Task: Look for space in San Salvador El Seco, Mexico from 7th July, 2023 to 15th July, 2023 for 6 adults in price range Rs.15000 to Rs.20000. Place can be entire place with 3 bedrooms having 3 beds and 3 bathrooms. Property type can be house, flat, guest house. Booking option can be shelf check-in. Required host language is English.
Action: Mouse moved to (443, 98)
Screenshot: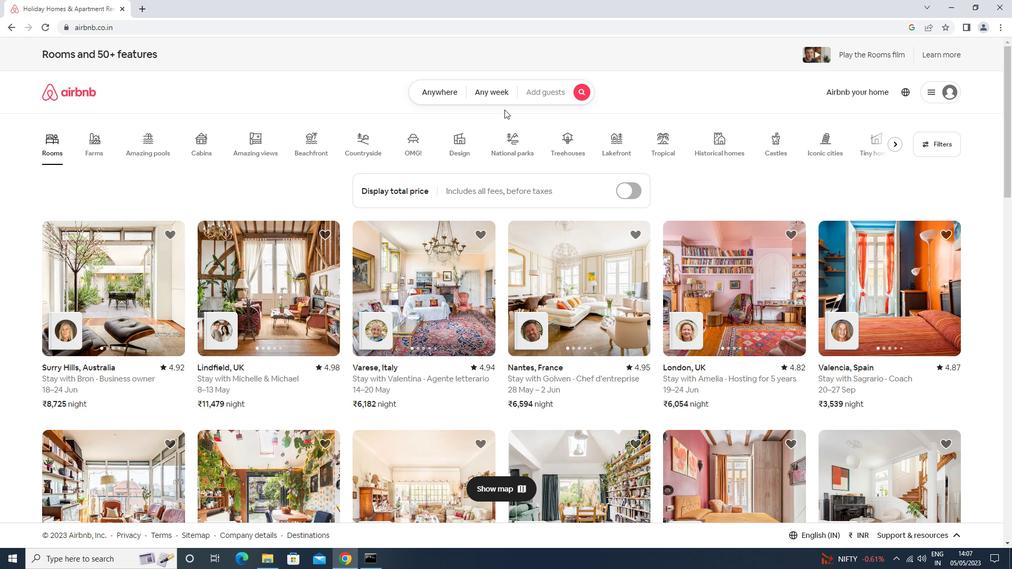 
Action: Mouse pressed left at (443, 98)
Screenshot: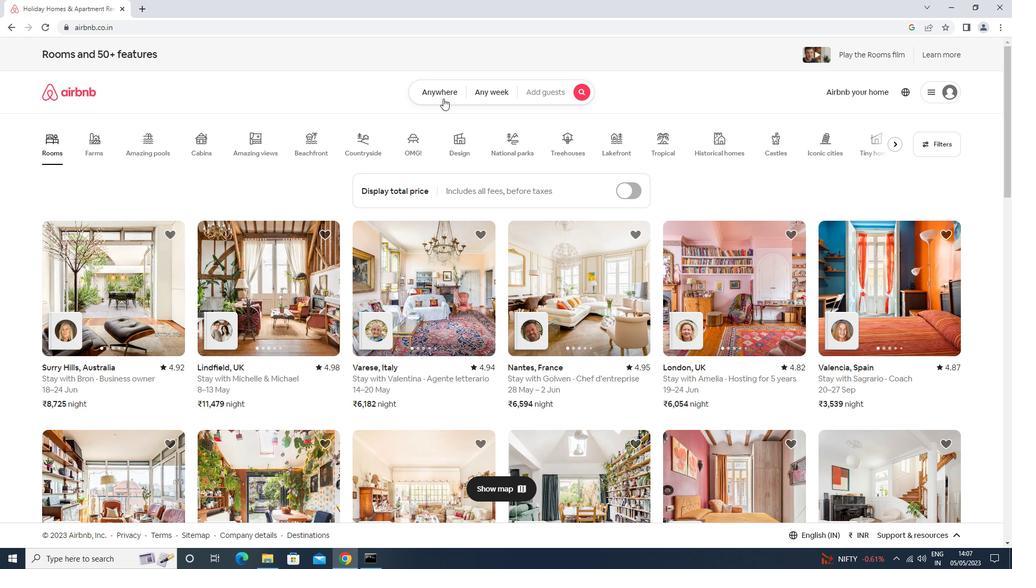 
Action: Mouse moved to (381, 127)
Screenshot: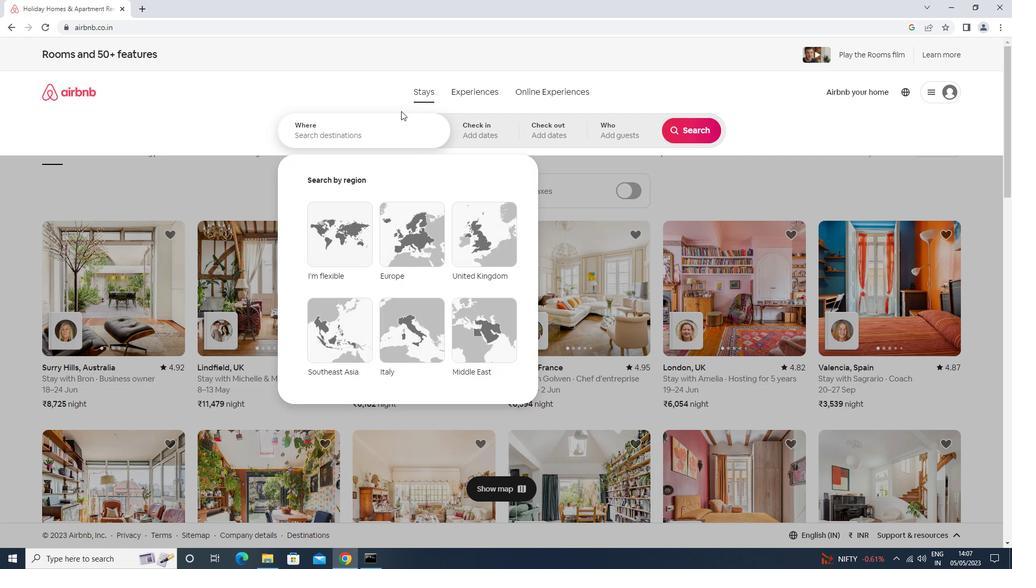 
Action: Mouse pressed left at (381, 127)
Screenshot: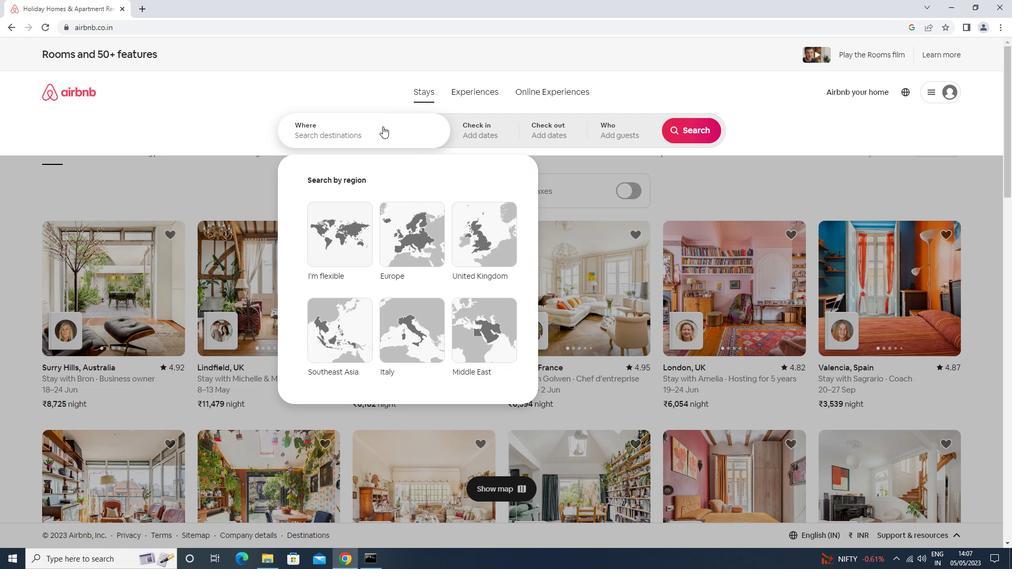 
Action: Key pressed <Key.shift>SAN<Key.space><Key.shift>SALVADOR<Key.space><Key.shift><Key.shift><Key.shift><Key.shift>EL<Key.space>SECO<Key.enter>
Screenshot: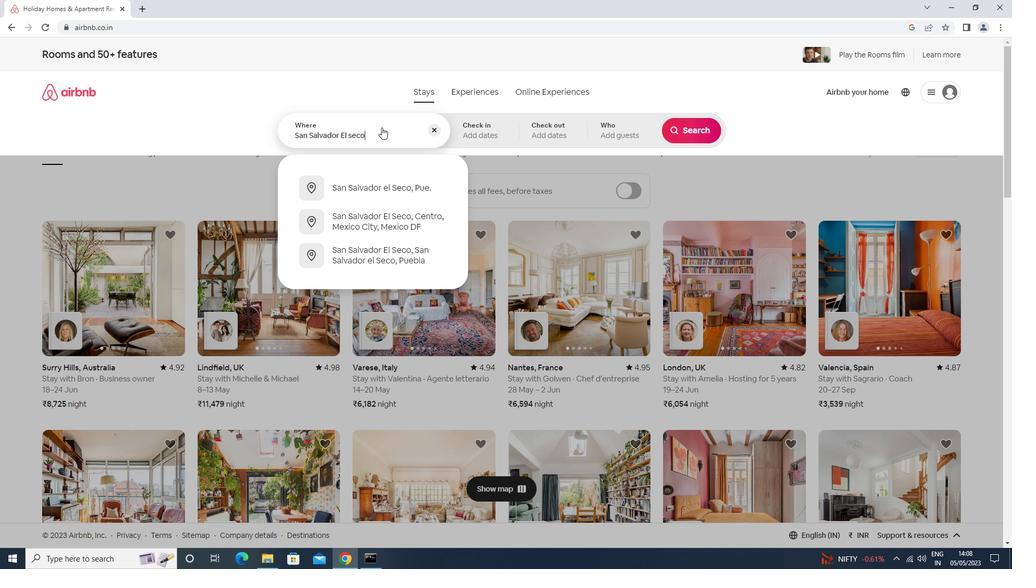 
Action: Mouse moved to (691, 213)
Screenshot: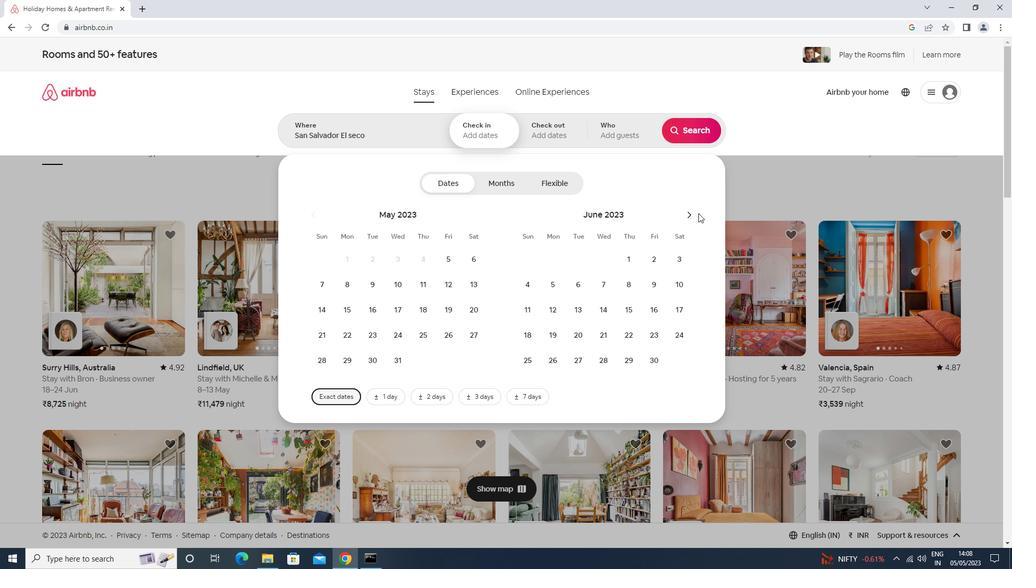 
Action: Mouse pressed left at (691, 213)
Screenshot: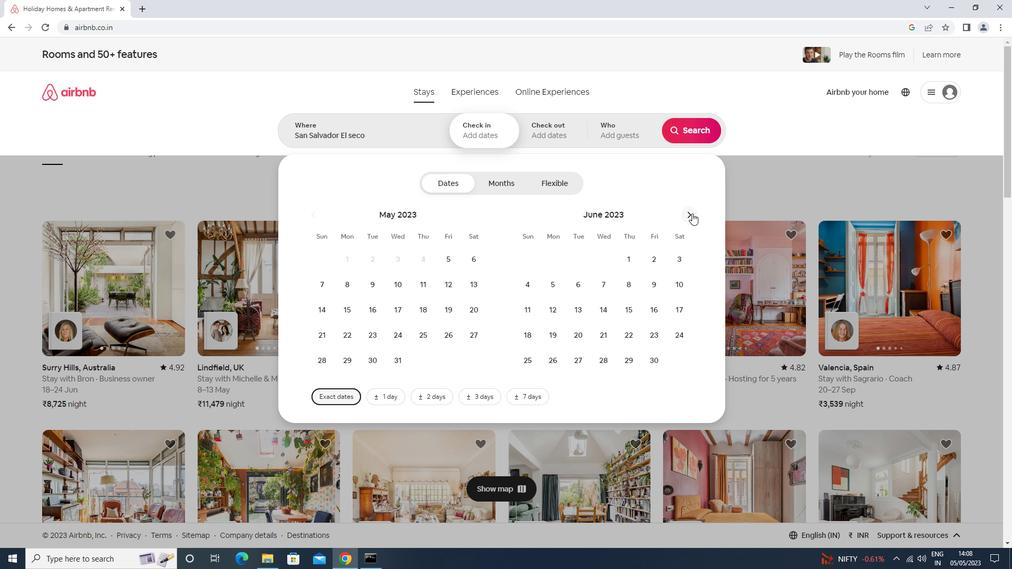 
Action: Mouse moved to (658, 283)
Screenshot: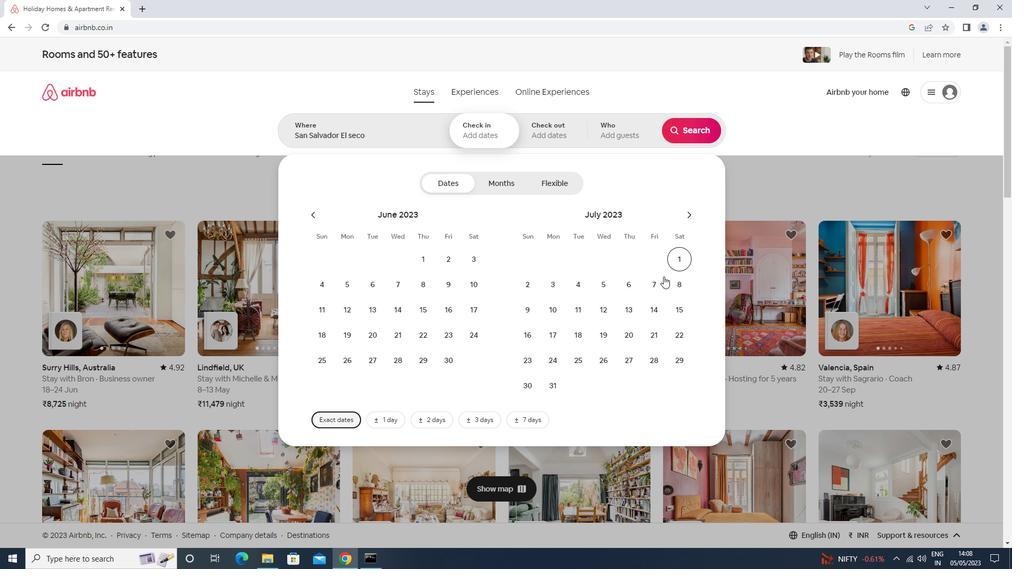 
Action: Mouse pressed left at (658, 283)
Screenshot: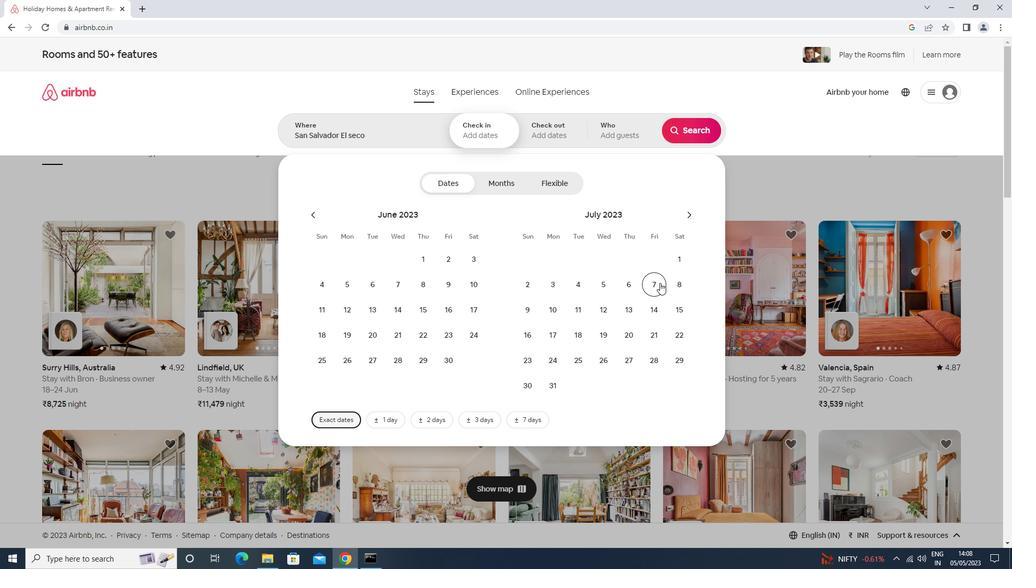 
Action: Mouse moved to (681, 311)
Screenshot: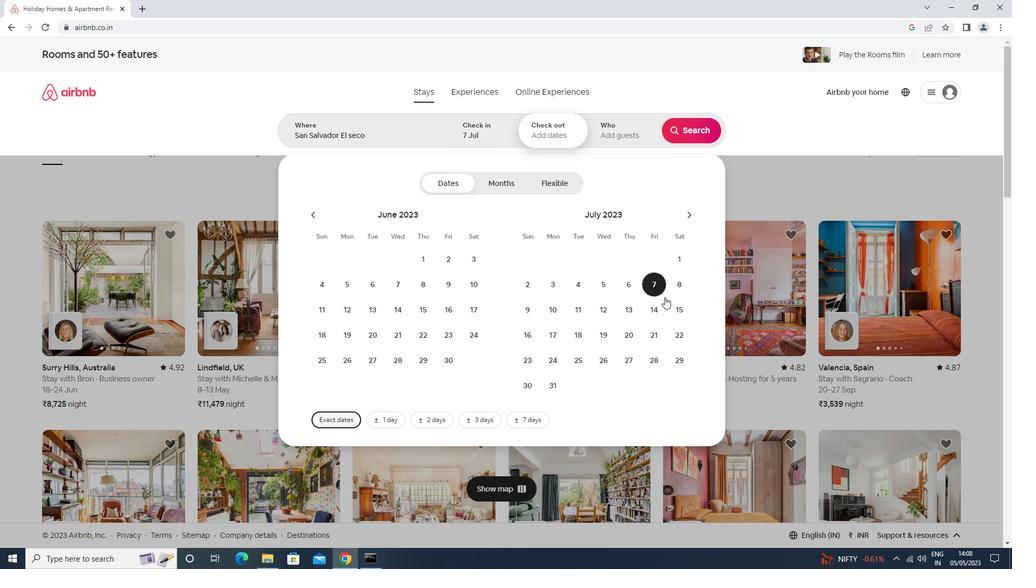 
Action: Mouse pressed left at (681, 311)
Screenshot: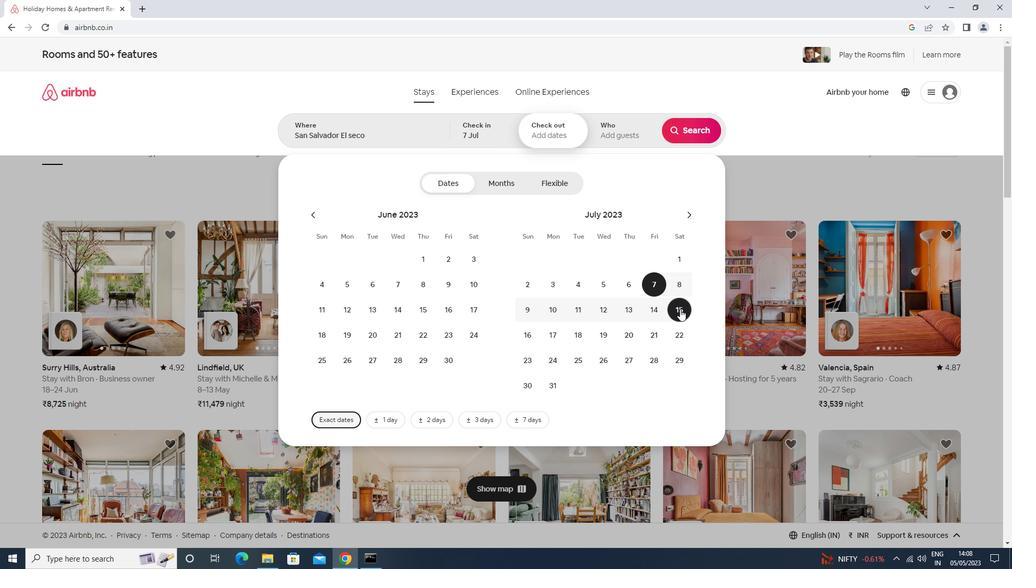 
Action: Mouse moved to (625, 143)
Screenshot: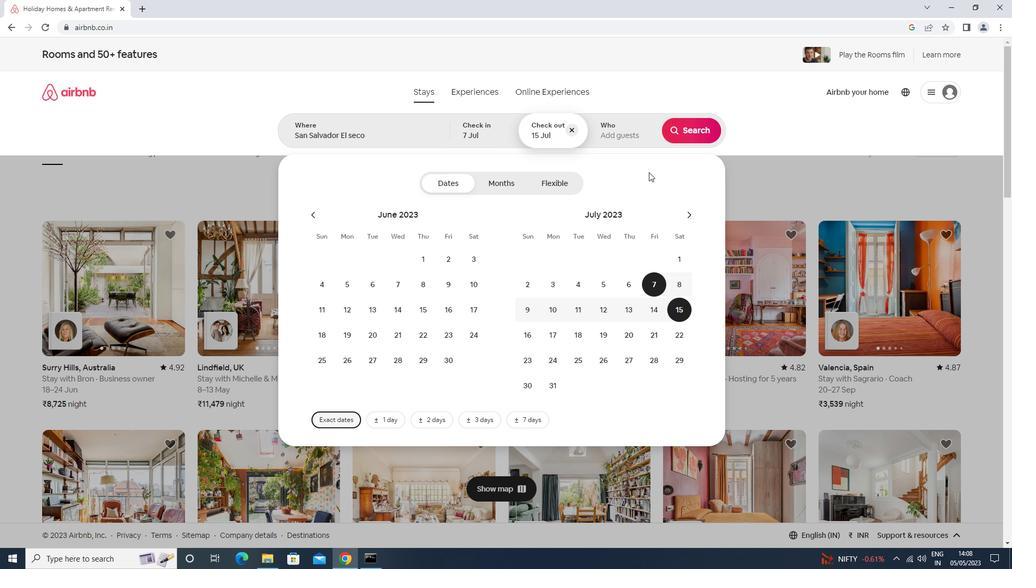 
Action: Mouse pressed left at (625, 143)
Screenshot: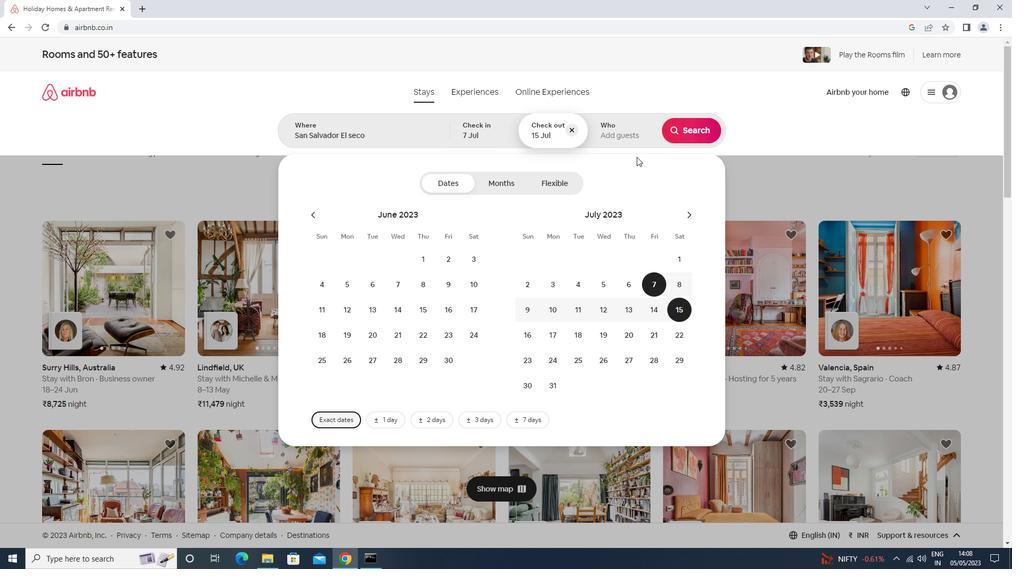
Action: Mouse moved to (690, 188)
Screenshot: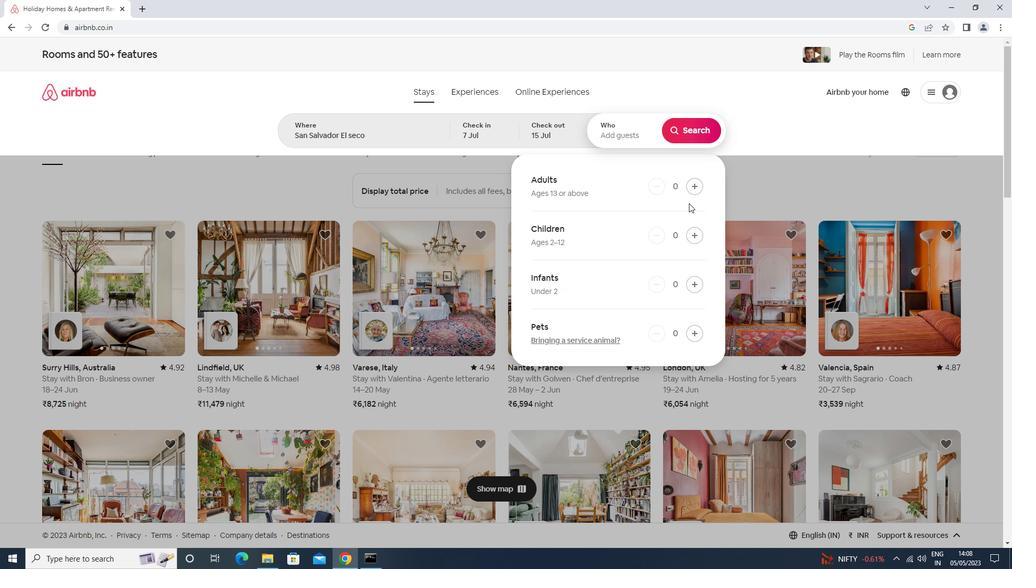 
Action: Mouse pressed left at (690, 188)
Screenshot: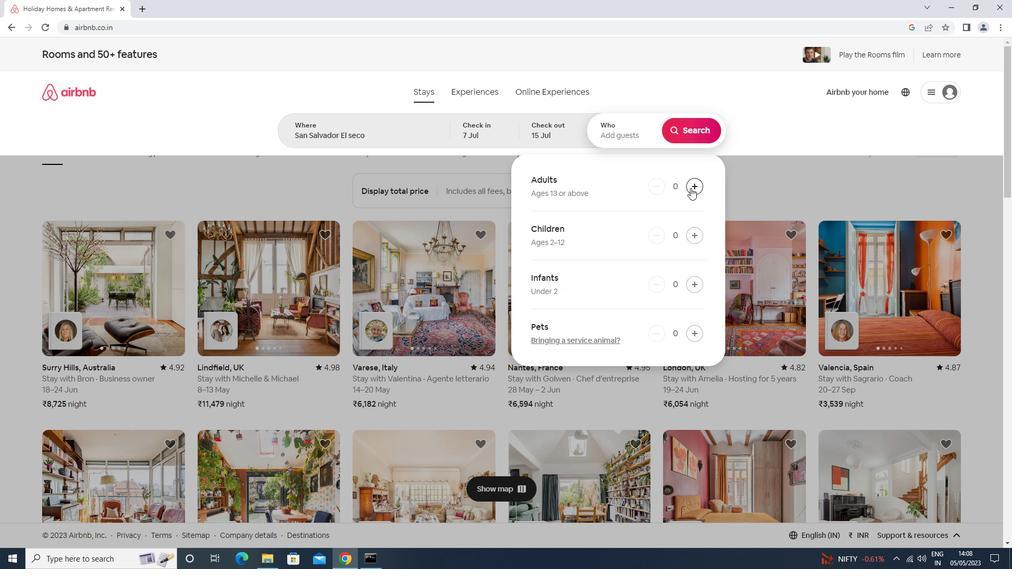 
Action: Mouse pressed left at (690, 188)
Screenshot: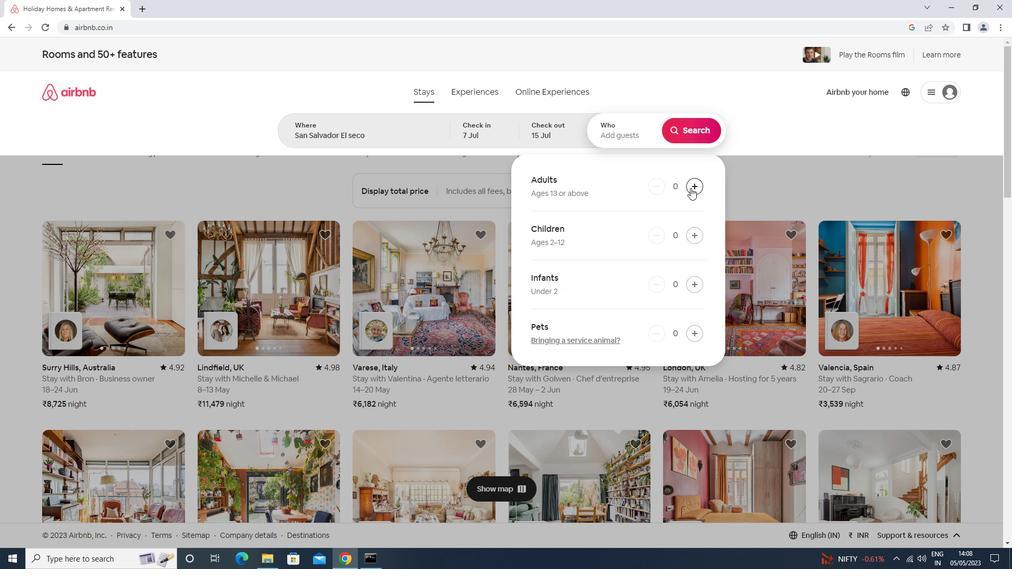 
Action: Mouse pressed left at (690, 188)
Screenshot: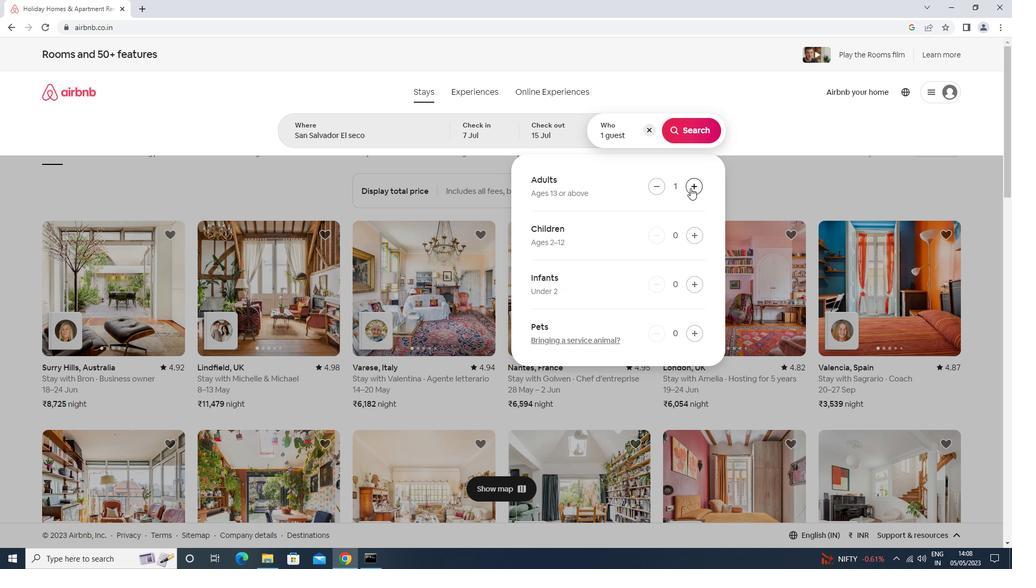 
Action: Mouse pressed left at (690, 188)
Screenshot: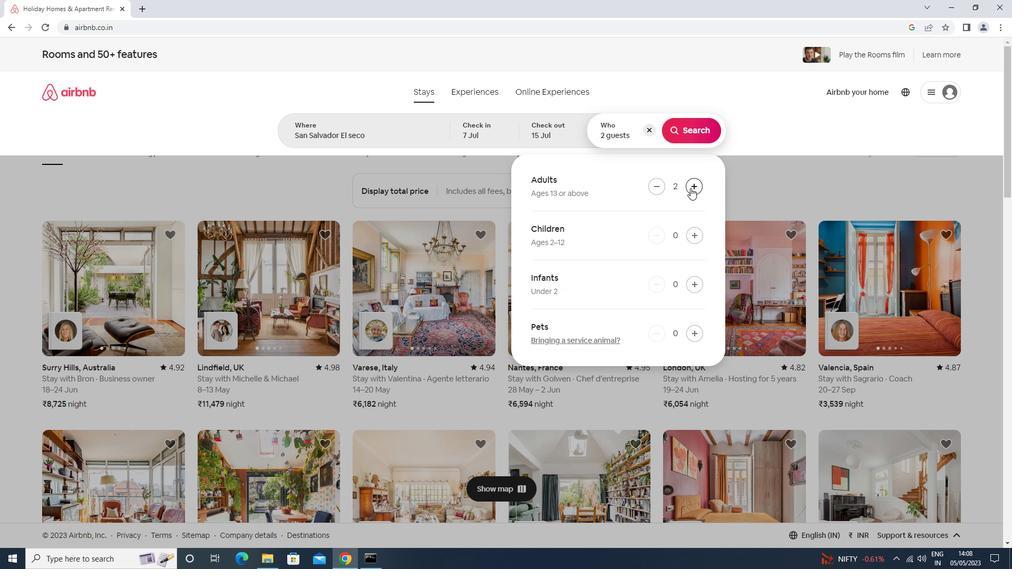 
Action: Mouse pressed left at (690, 188)
Screenshot: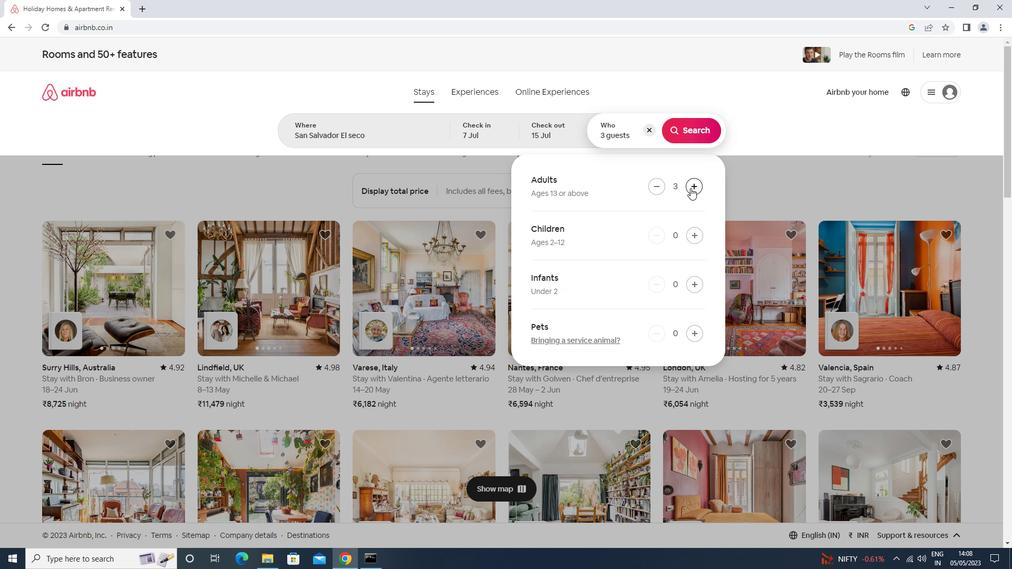 
Action: Mouse pressed left at (690, 188)
Screenshot: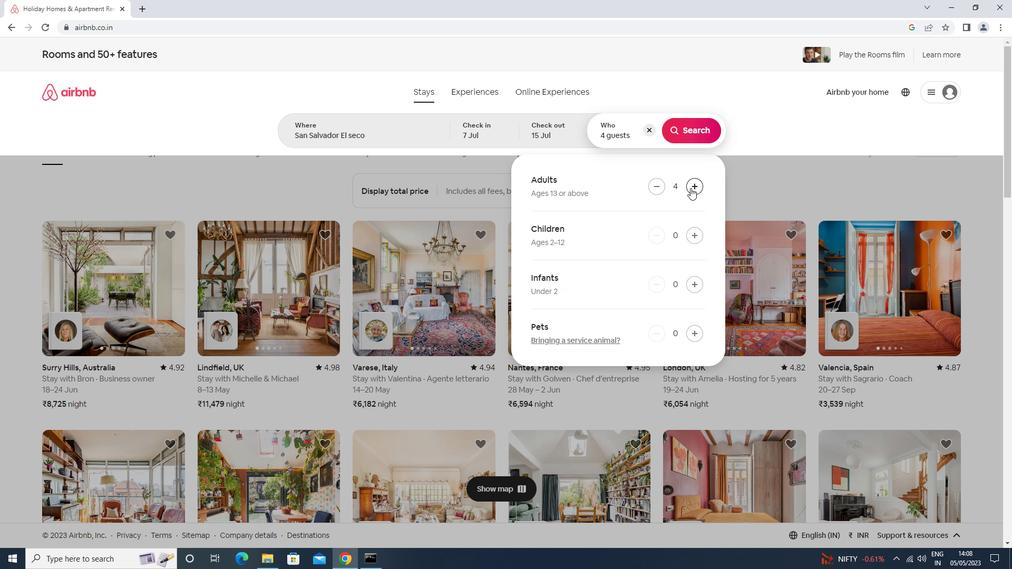 
Action: Mouse moved to (702, 136)
Screenshot: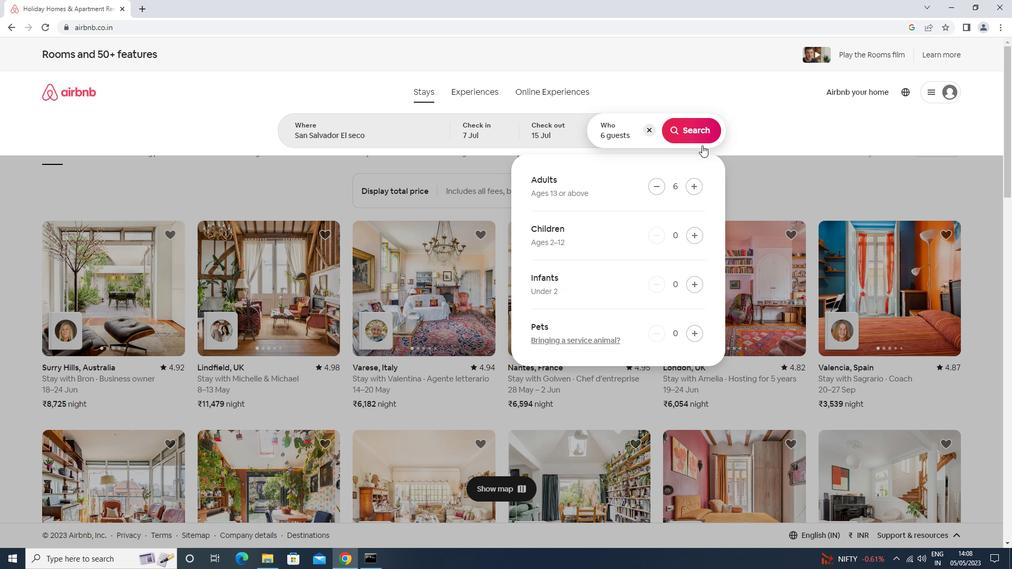 
Action: Mouse pressed left at (702, 136)
Screenshot: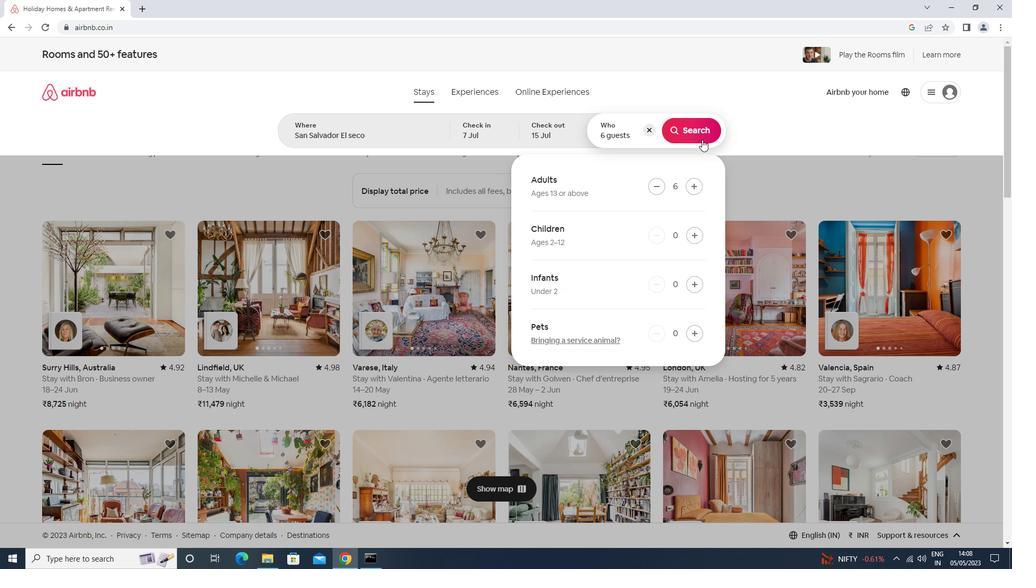 
Action: Mouse moved to (952, 106)
Screenshot: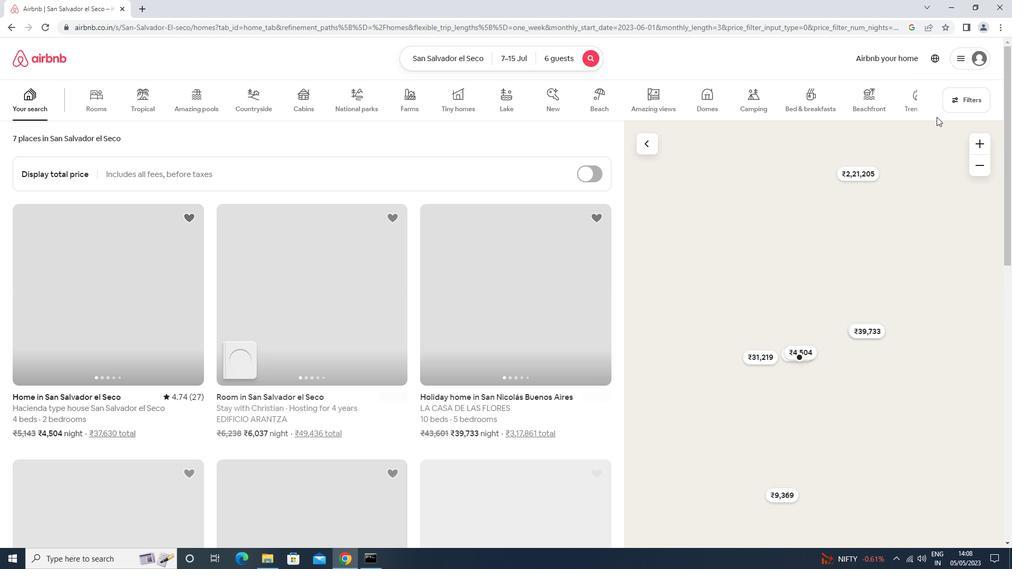 
Action: Mouse pressed left at (952, 106)
Screenshot: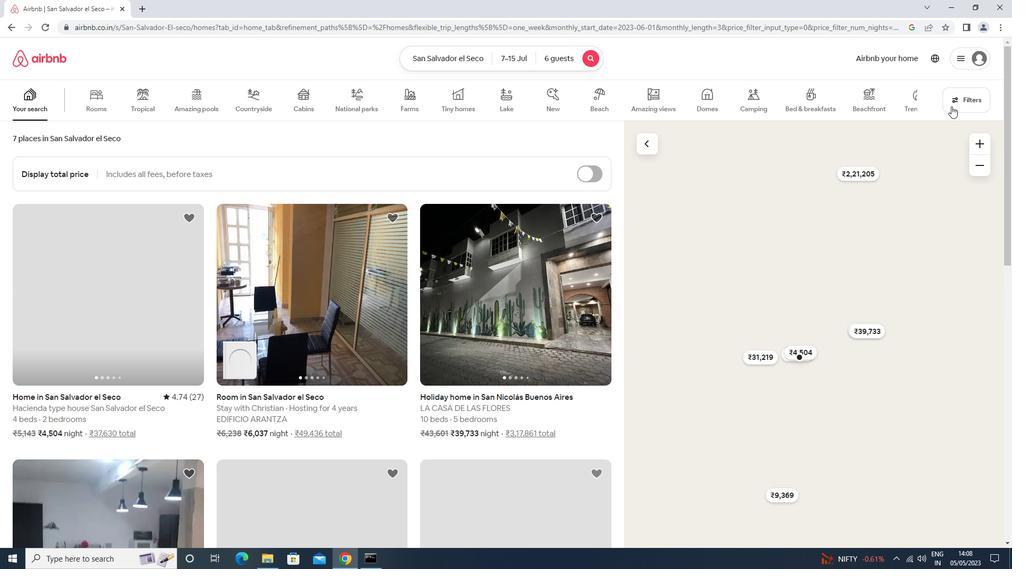 
Action: Mouse moved to (394, 357)
Screenshot: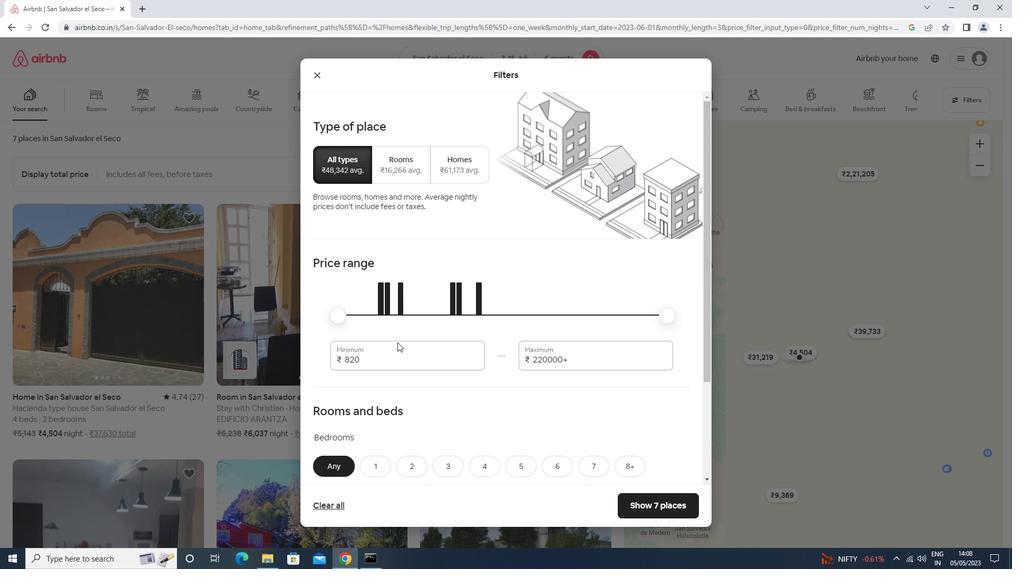 
Action: Mouse pressed left at (394, 357)
Screenshot: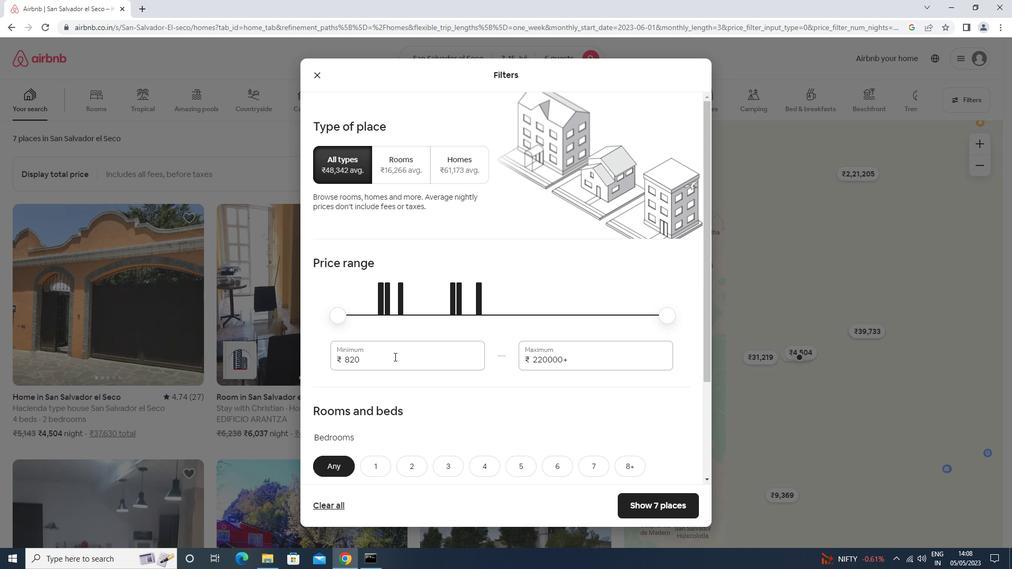 
Action: Key pressed <Key.backspace><Key.backspace><Key.backspace>15000<Key.tab>2000
Screenshot: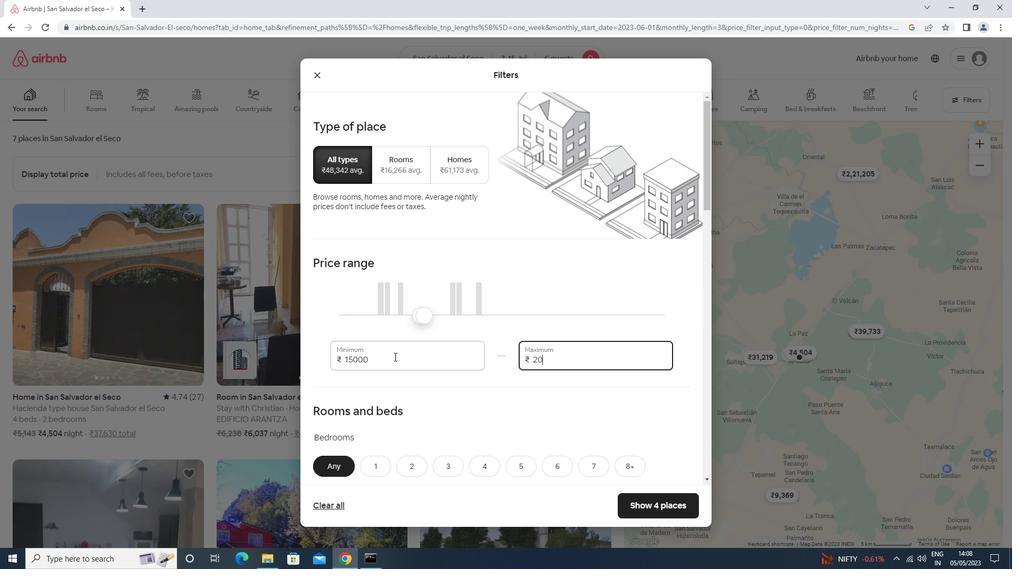 
Action: Mouse moved to (393, 352)
Screenshot: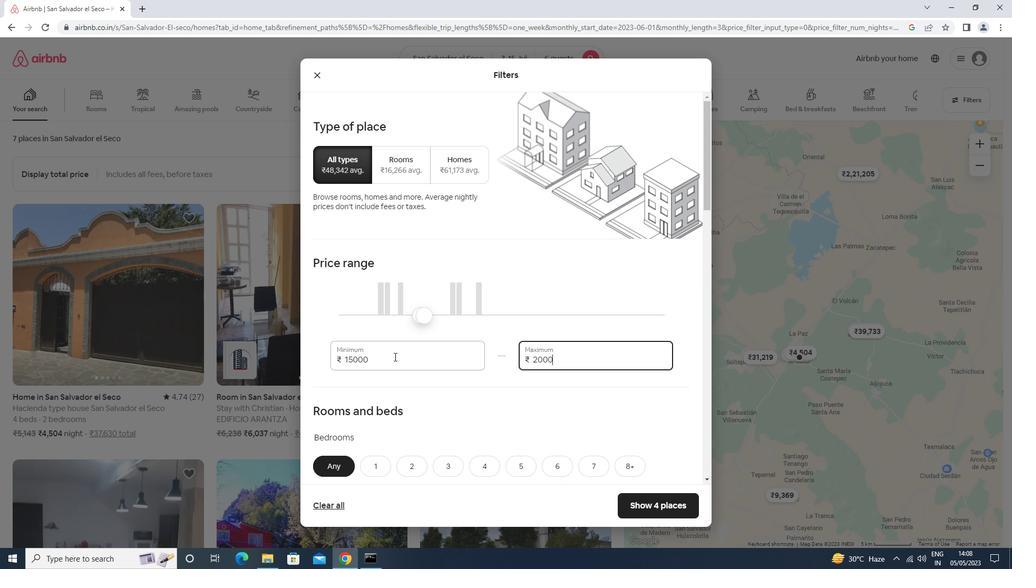 
Action: Mouse scrolled (393, 352) with delta (0, 0)
Screenshot: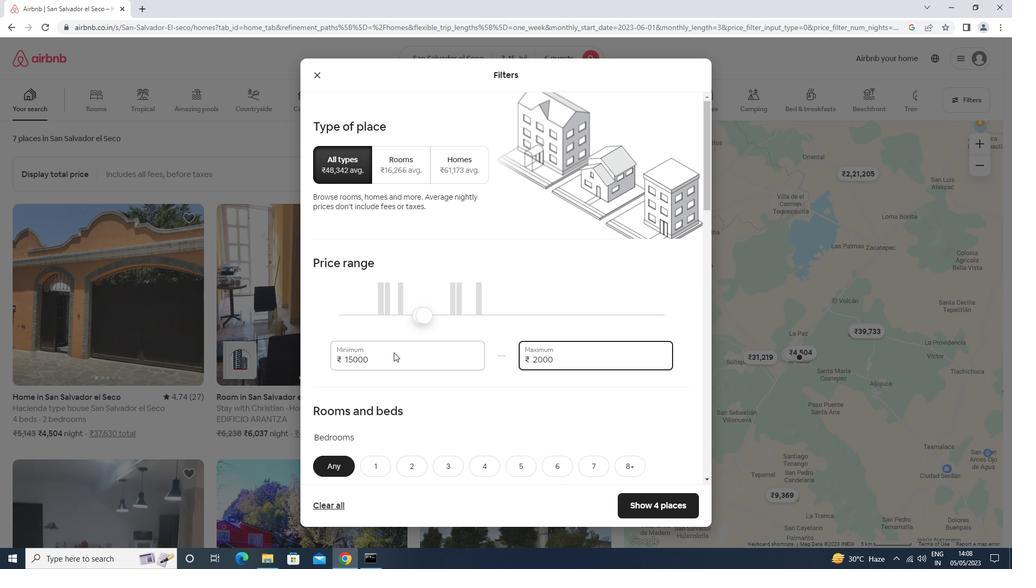 
Action: Mouse scrolled (393, 352) with delta (0, 0)
Screenshot: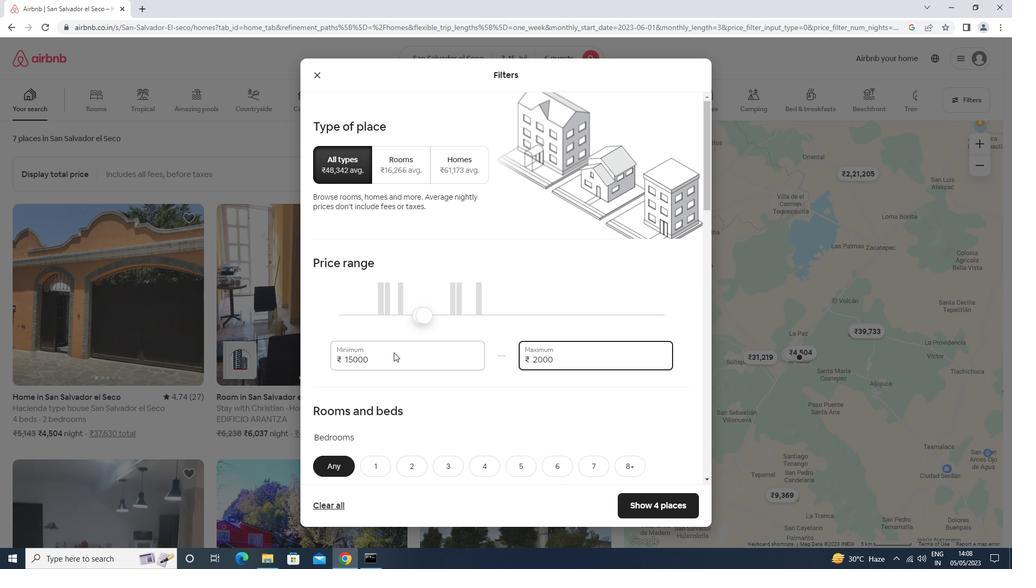 
Action: Mouse scrolled (393, 352) with delta (0, 0)
Screenshot: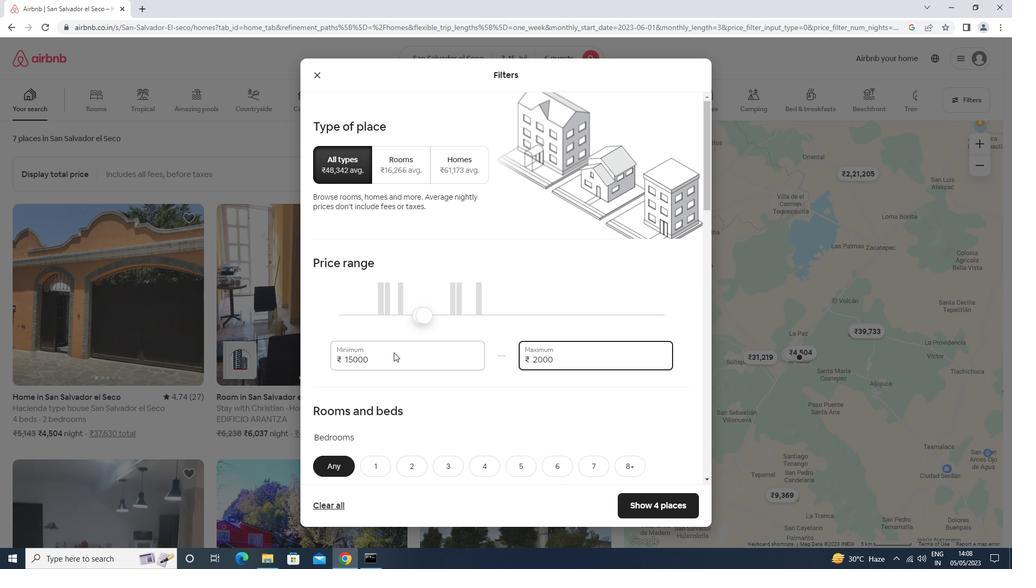 
Action: Mouse scrolled (393, 352) with delta (0, 0)
Screenshot: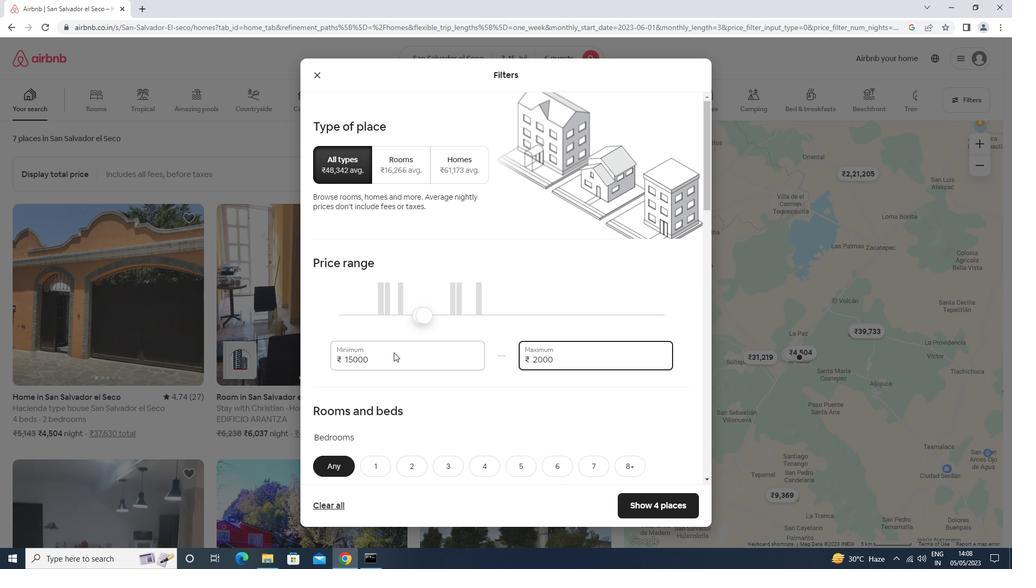 
Action: Mouse moved to (454, 256)
Screenshot: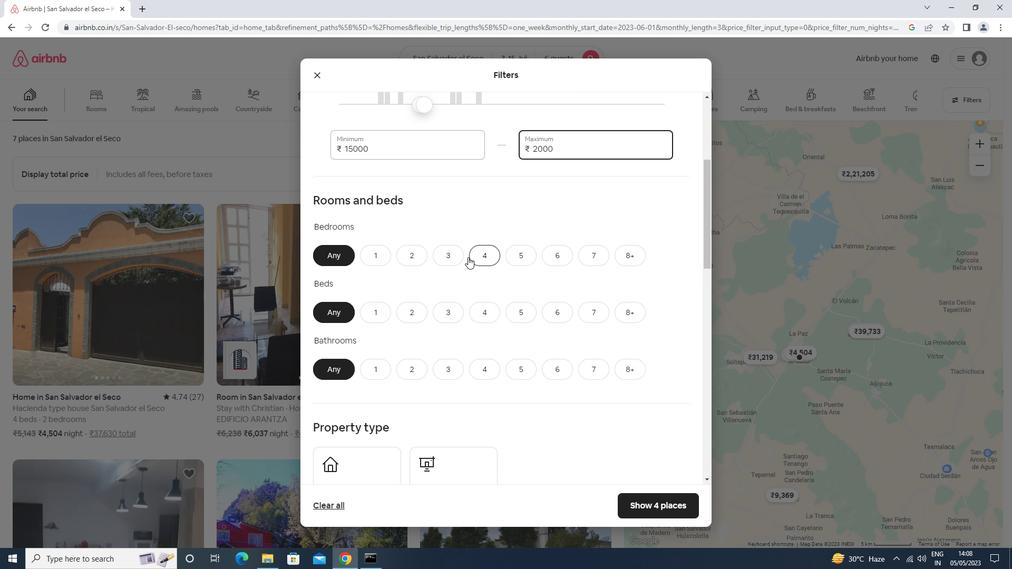 
Action: Mouse pressed left at (454, 256)
Screenshot: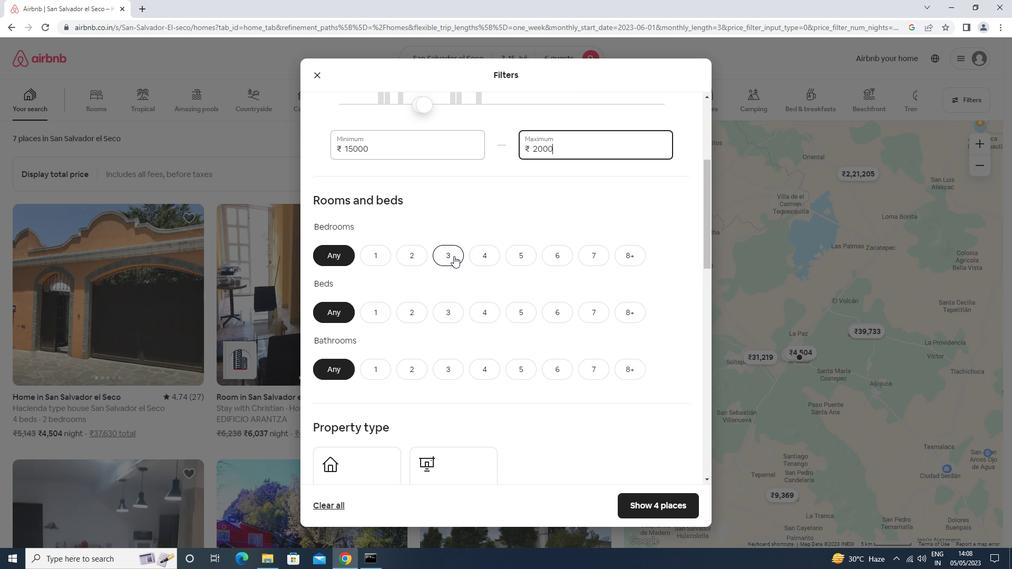 
Action: Mouse moved to (447, 314)
Screenshot: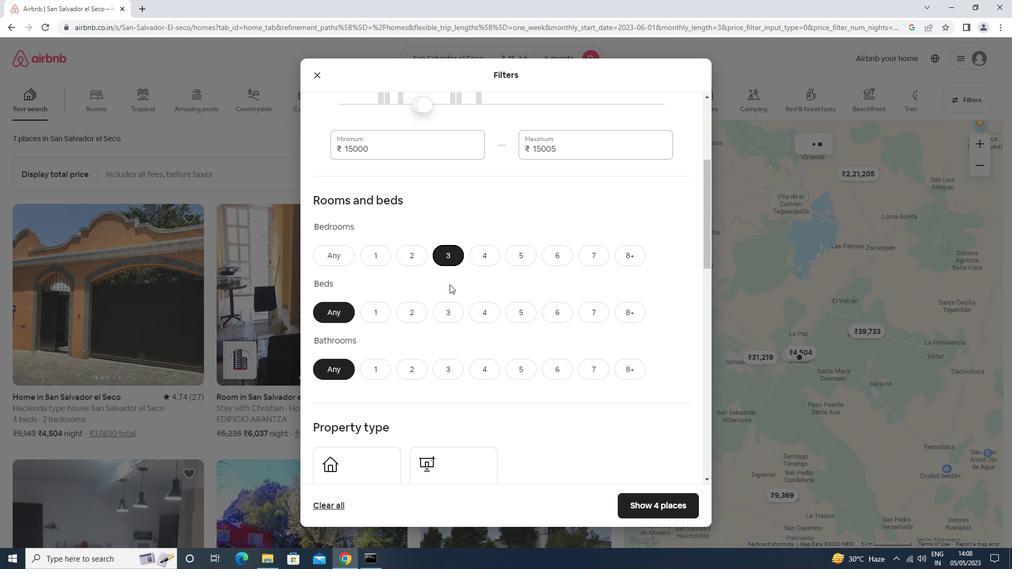 
Action: Mouse pressed left at (447, 314)
Screenshot: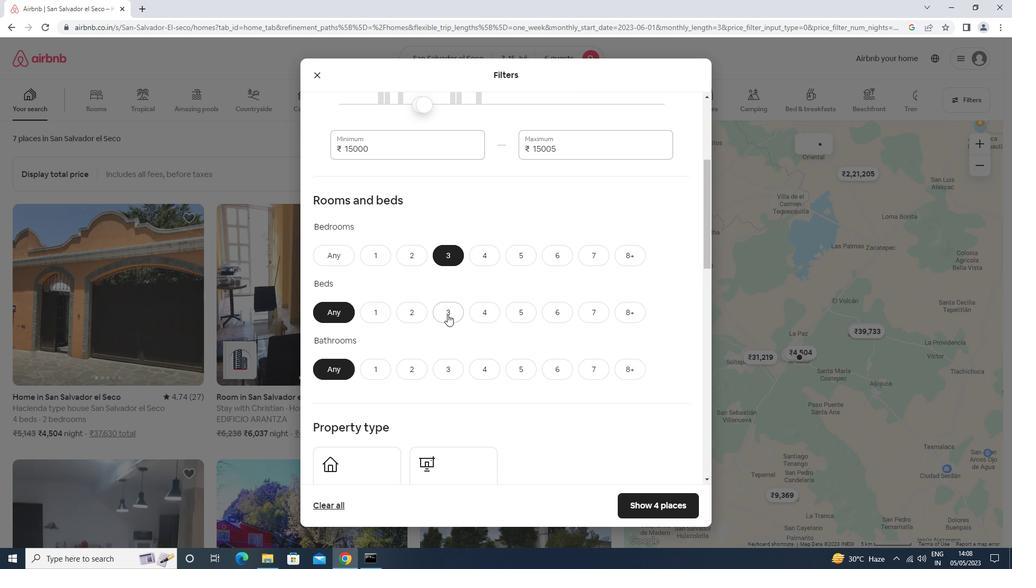 
Action: Mouse moved to (443, 370)
Screenshot: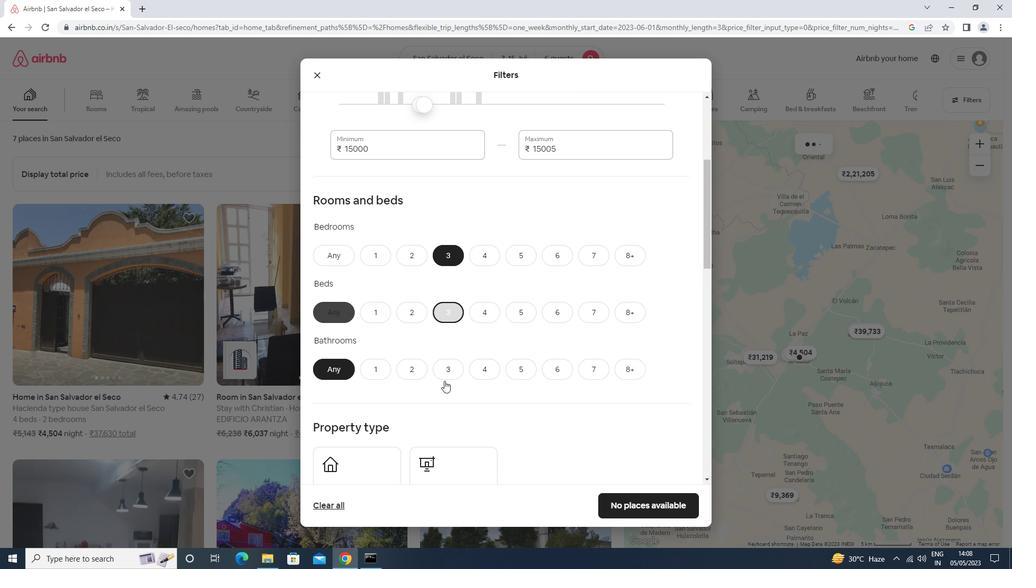 
Action: Mouse pressed left at (443, 370)
Screenshot: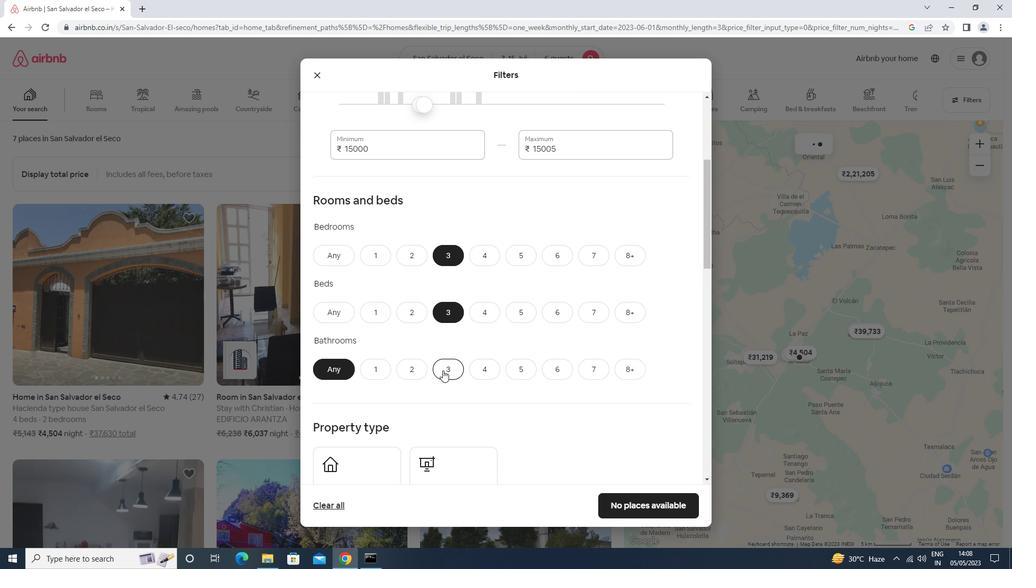 
Action: Mouse moved to (443, 367)
Screenshot: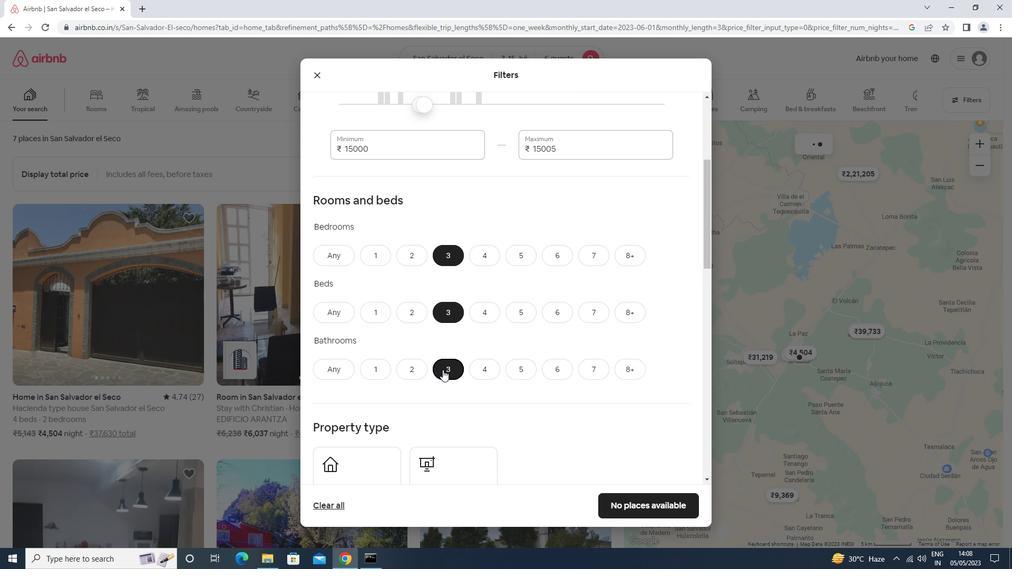 
Action: Mouse scrolled (443, 367) with delta (0, 0)
Screenshot: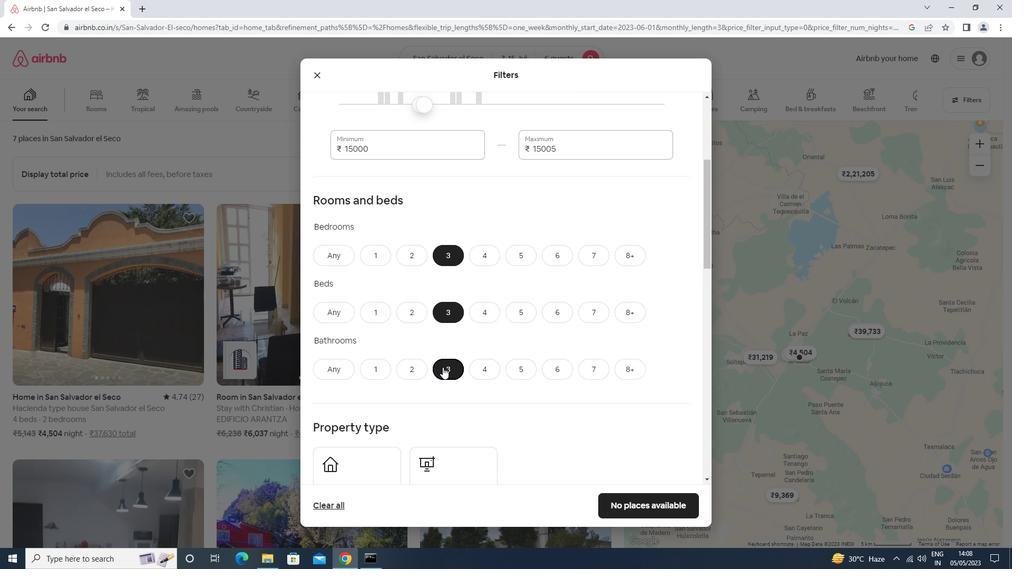 
Action: Mouse scrolled (443, 367) with delta (0, 0)
Screenshot: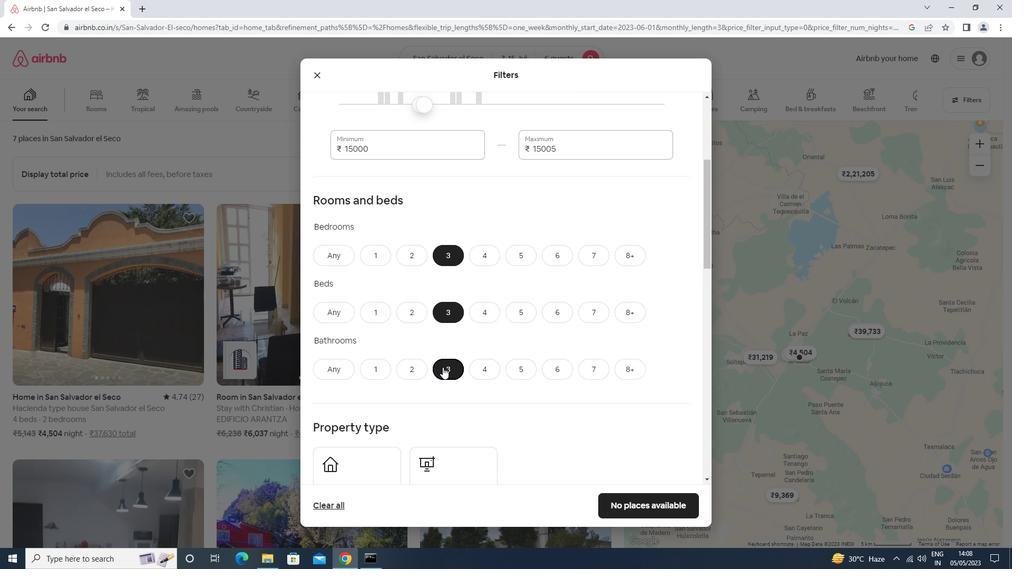 
Action: Mouse scrolled (443, 367) with delta (0, 0)
Screenshot: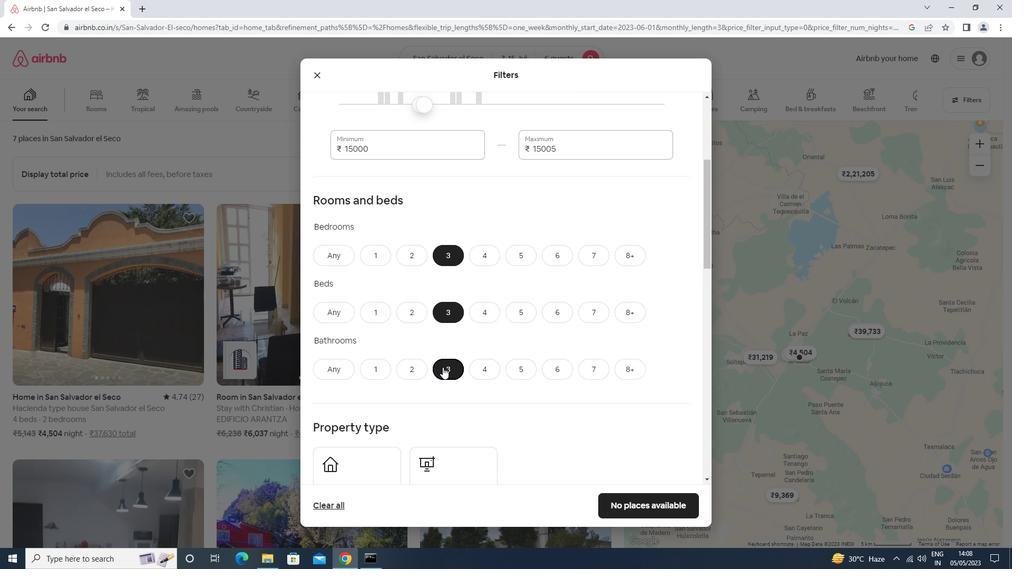 
Action: Mouse scrolled (443, 367) with delta (0, 0)
Screenshot: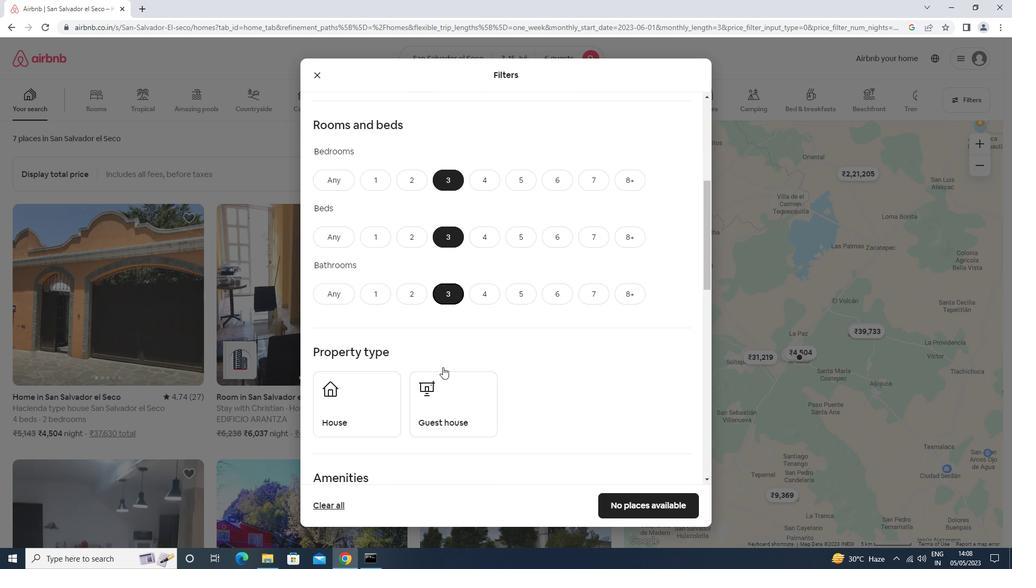 
Action: Mouse moved to (373, 289)
Screenshot: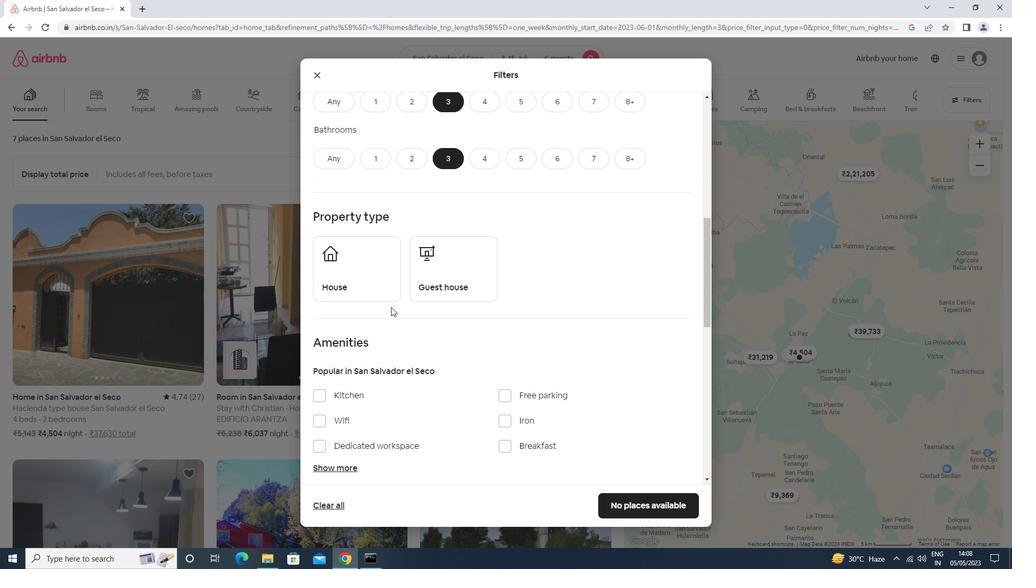 
Action: Mouse pressed left at (373, 289)
Screenshot: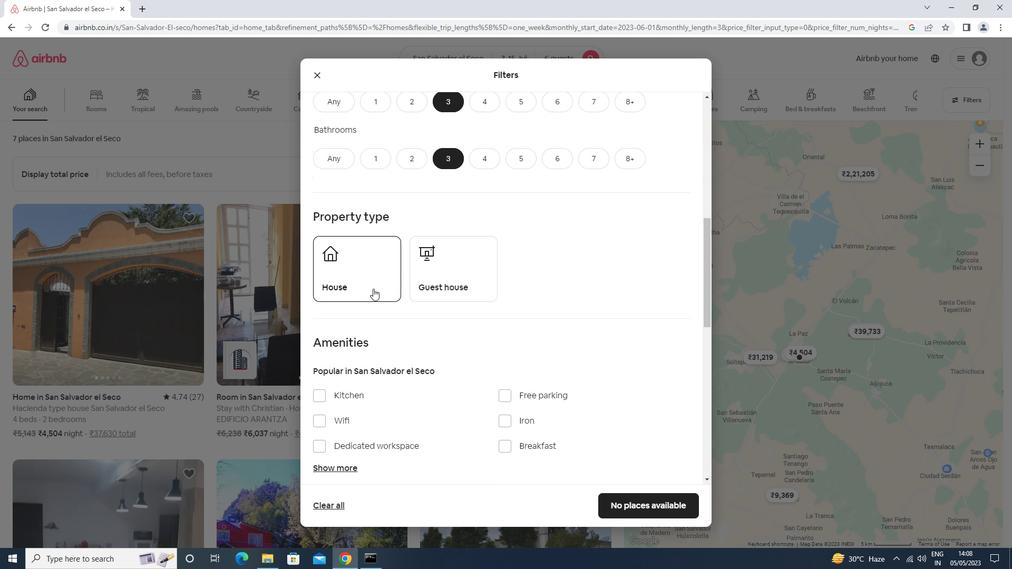 
Action: Mouse moved to (410, 285)
Screenshot: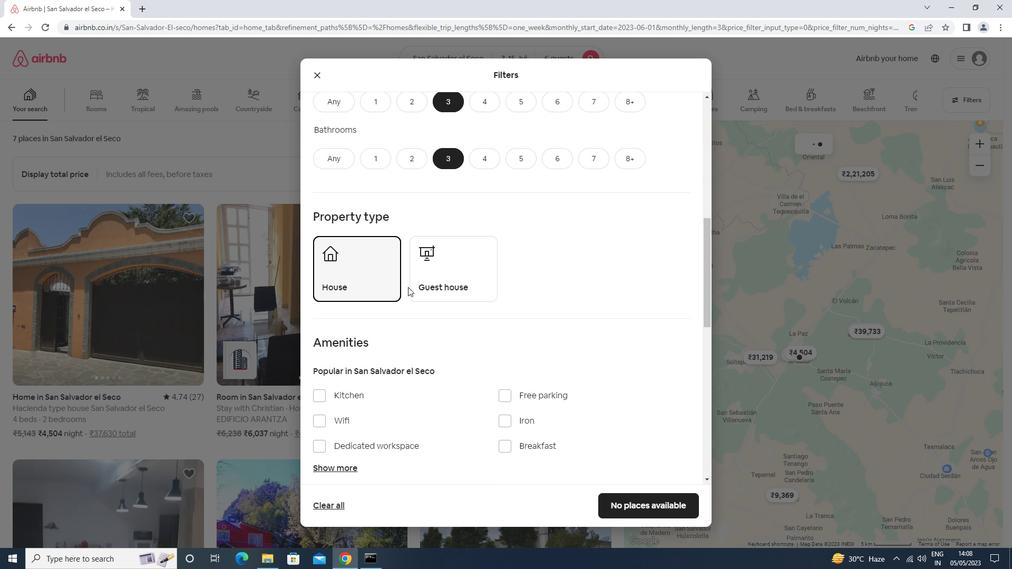 
Action: Mouse pressed left at (410, 285)
Screenshot: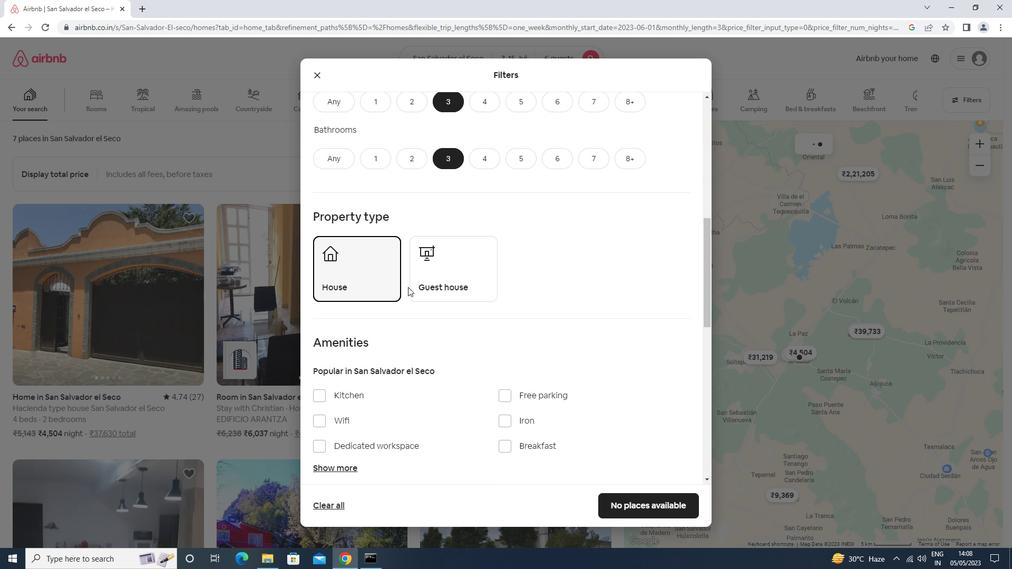 
Action: Mouse moved to (411, 285)
Screenshot: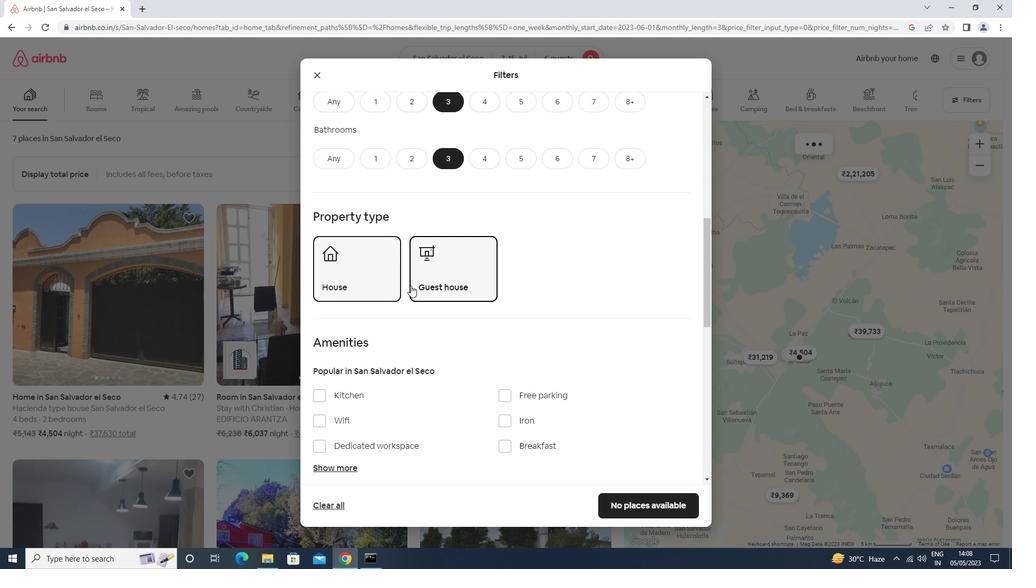 
Action: Mouse scrolled (411, 285) with delta (0, 0)
Screenshot: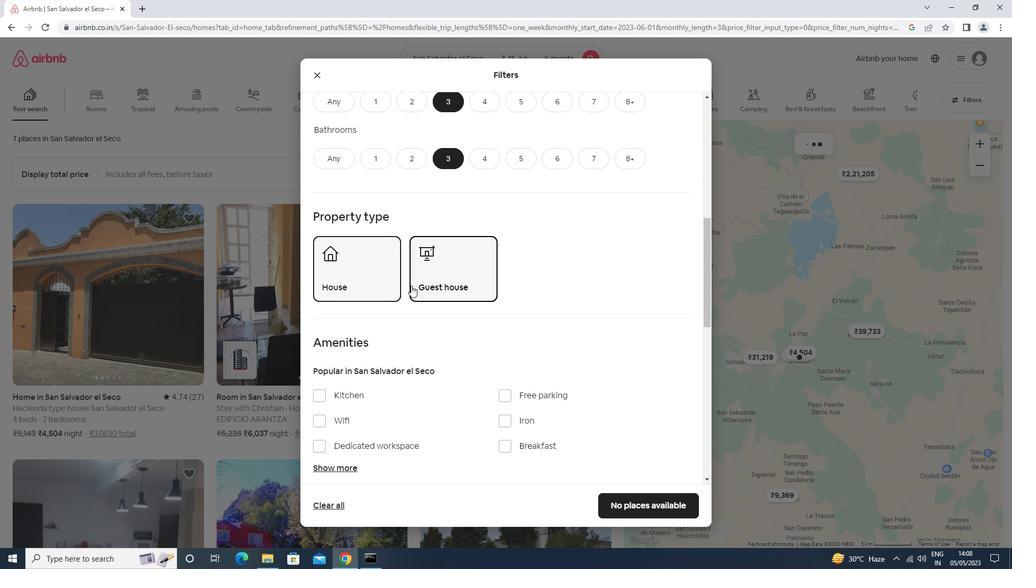 
Action: Mouse scrolled (411, 285) with delta (0, 0)
Screenshot: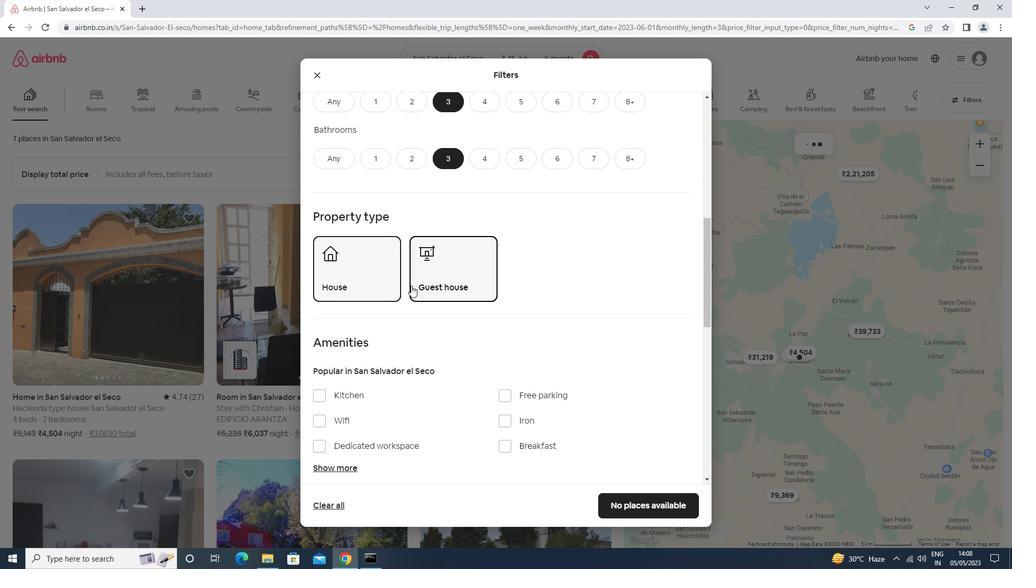 
Action: Mouse scrolled (411, 285) with delta (0, 0)
Screenshot: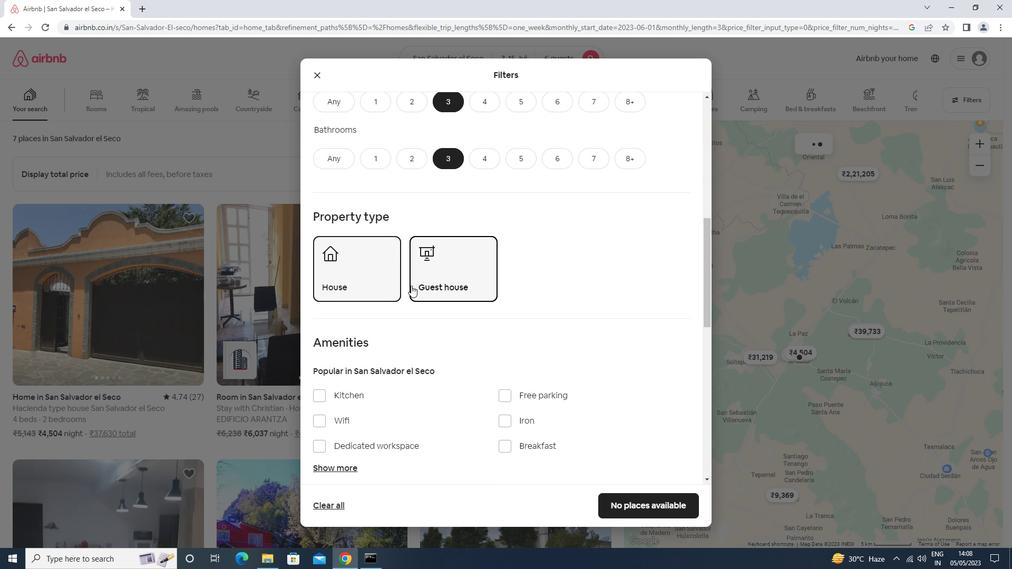 
Action: Mouse scrolled (411, 285) with delta (0, 0)
Screenshot: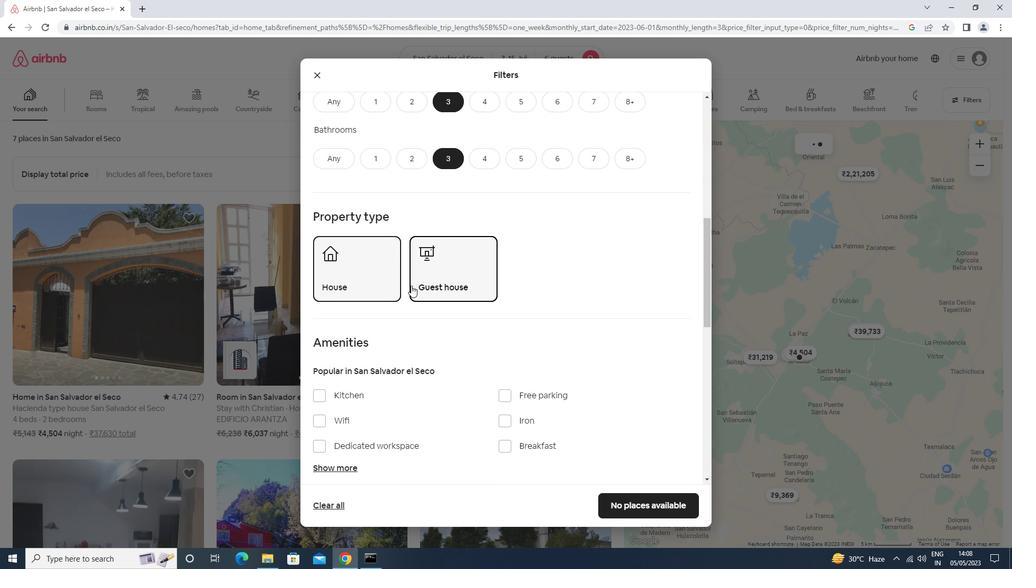 
Action: Mouse moved to (675, 378)
Screenshot: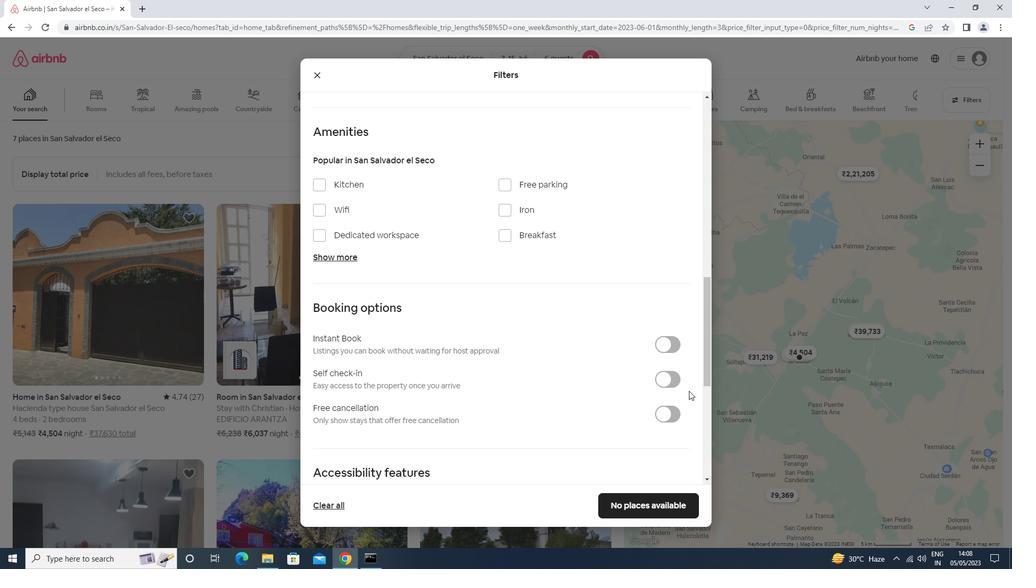 
Action: Mouse pressed left at (675, 378)
Screenshot: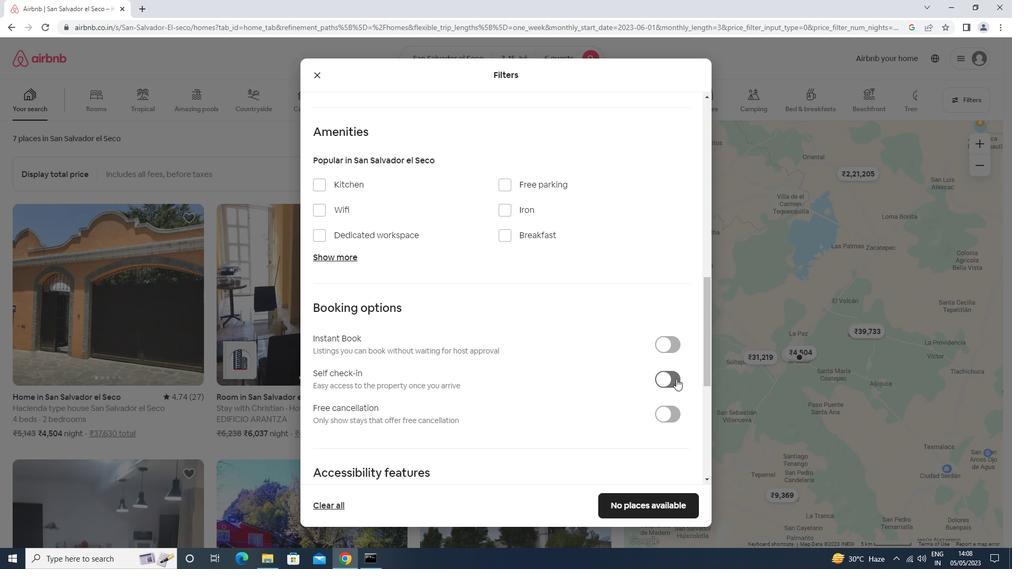 
Action: Mouse moved to (646, 383)
Screenshot: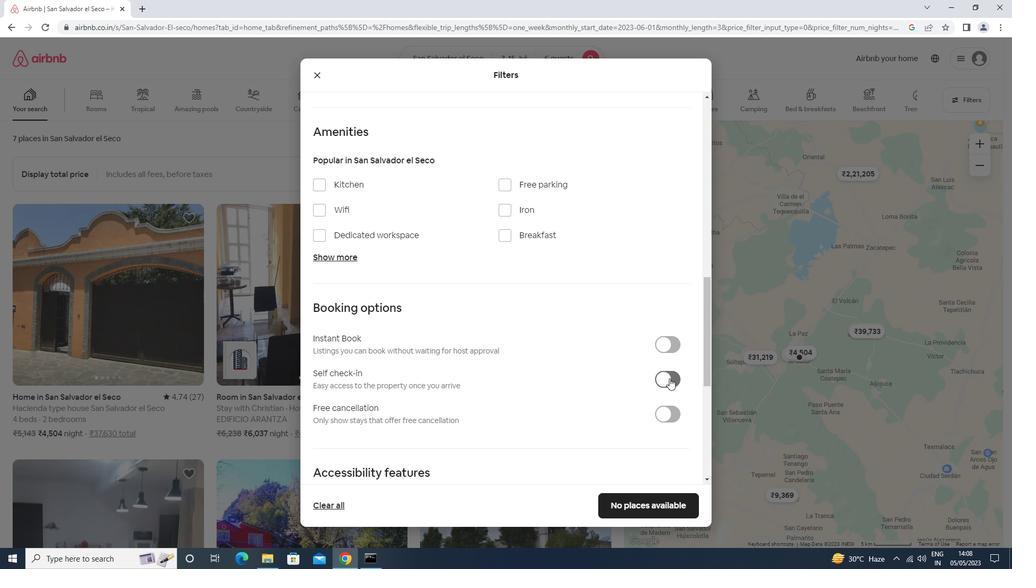 
Action: Mouse scrolled (646, 382) with delta (0, 0)
Screenshot: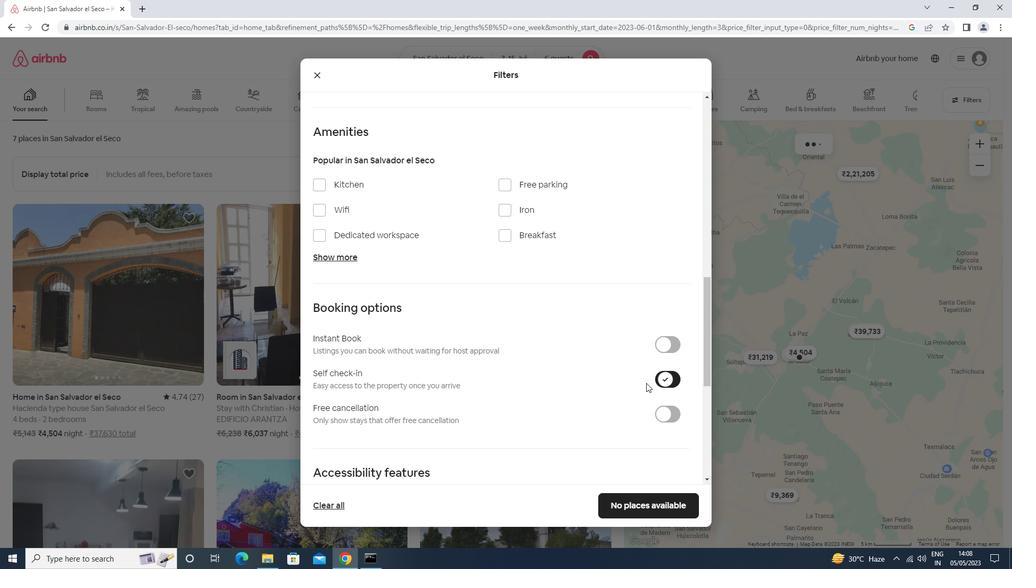 
Action: Mouse scrolled (646, 382) with delta (0, 0)
Screenshot: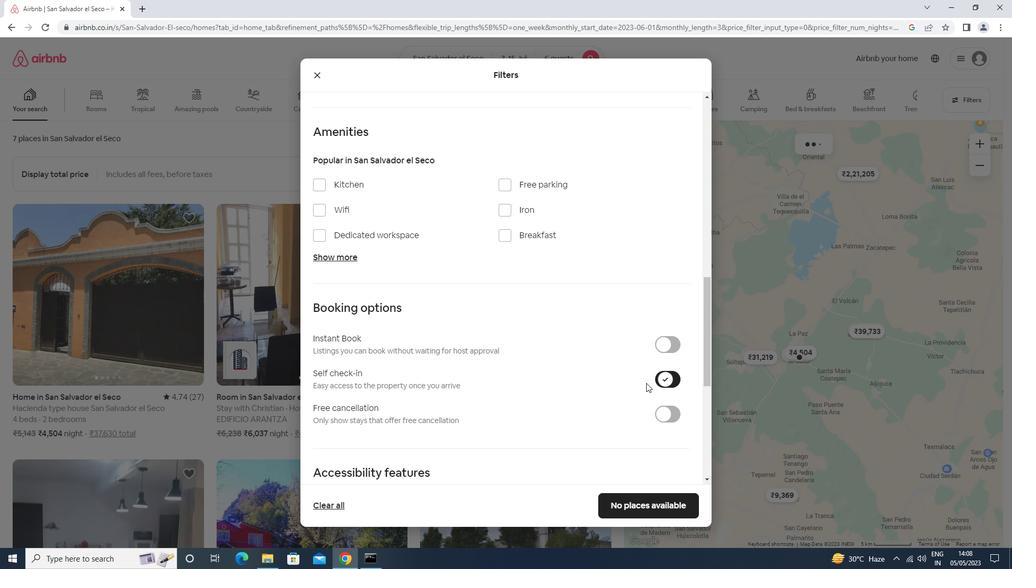 
Action: Mouse moved to (645, 383)
Screenshot: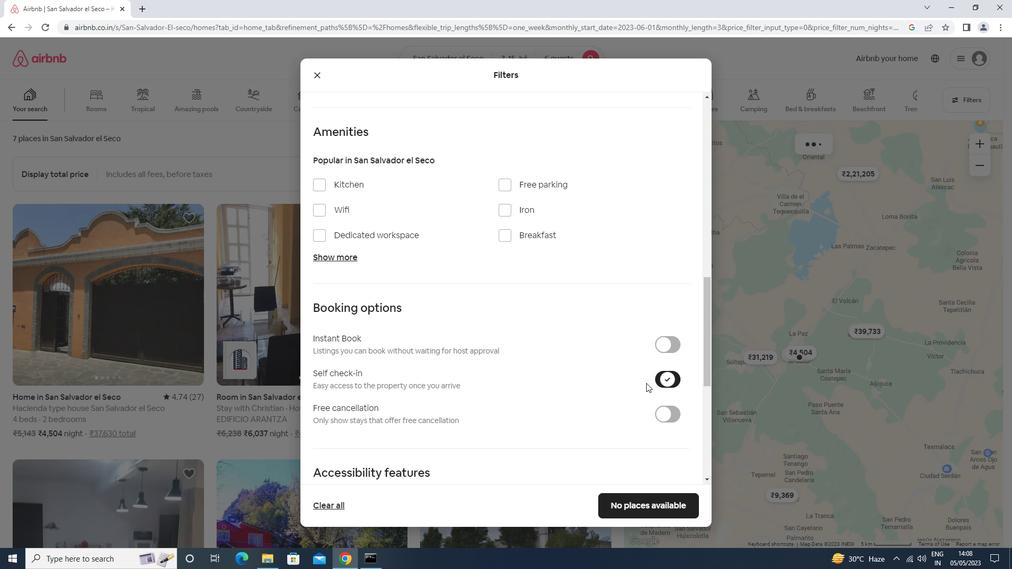 
Action: Mouse scrolled (645, 382) with delta (0, 0)
Screenshot: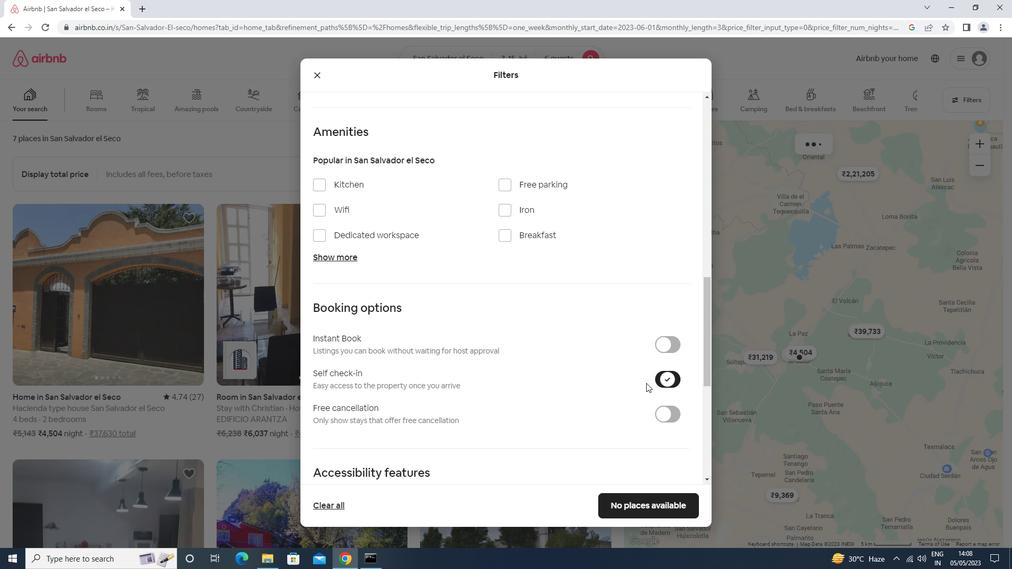 
Action: Mouse moved to (644, 383)
Screenshot: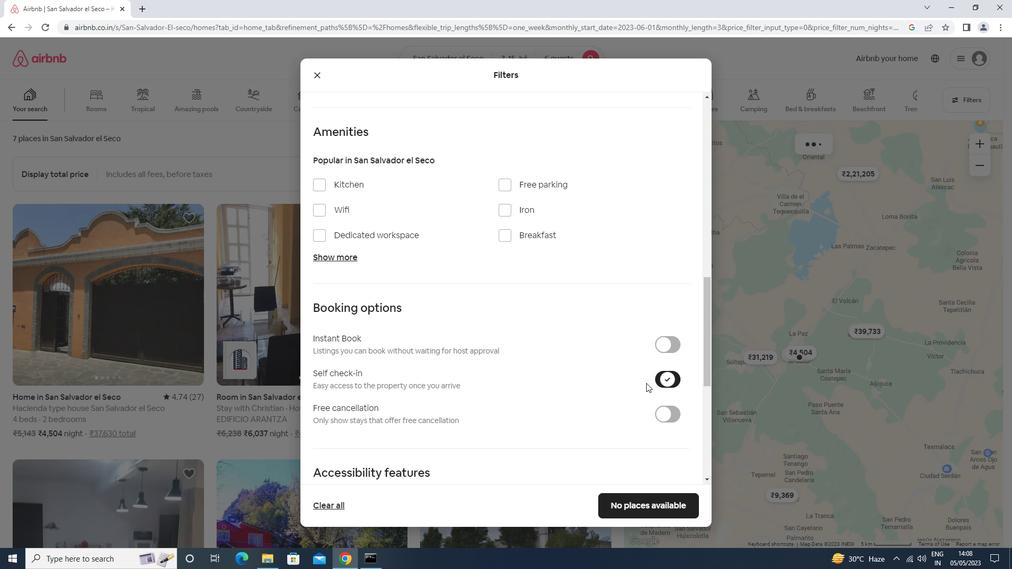 
Action: Mouse scrolled (644, 382) with delta (0, 0)
Screenshot: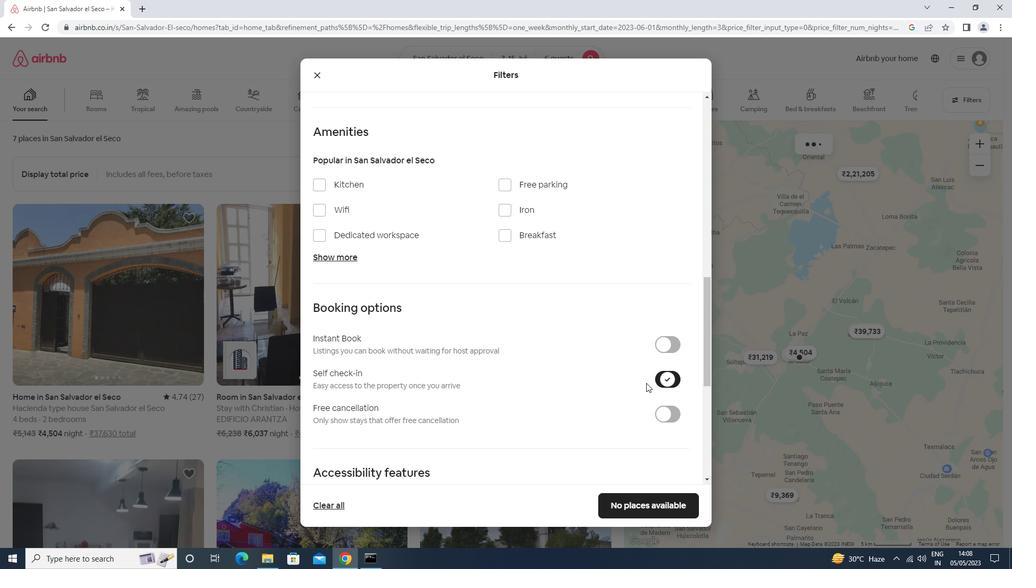
Action: Mouse moved to (642, 384)
Screenshot: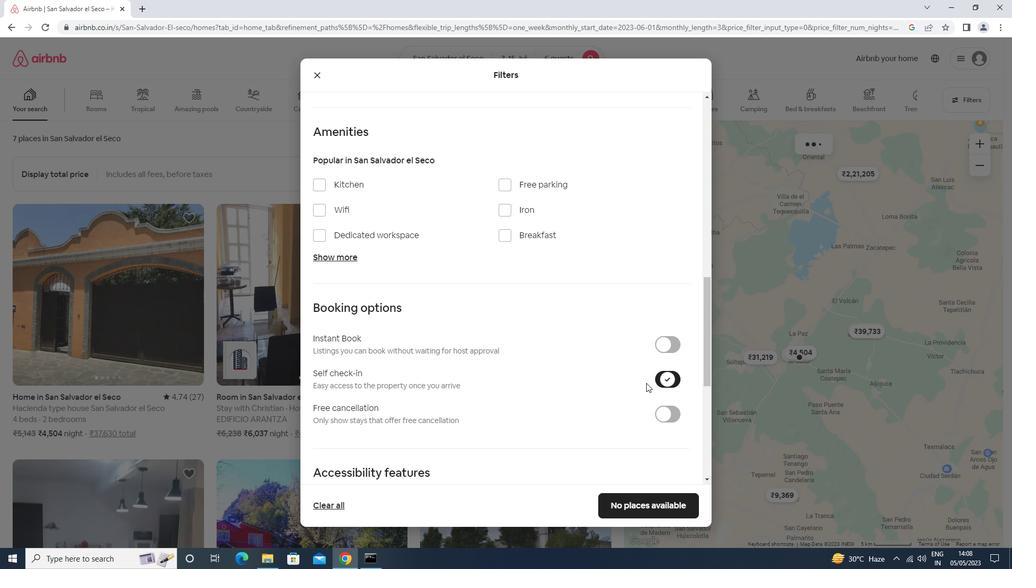 
Action: Mouse scrolled (642, 383) with delta (0, 0)
Screenshot: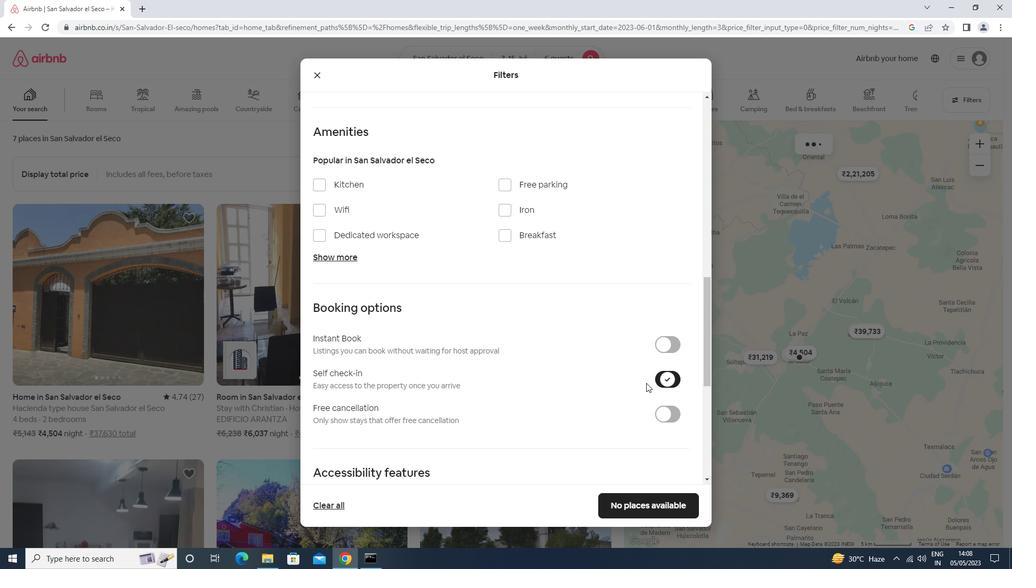
Action: Mouse moved to (640, 385)
Screenshot: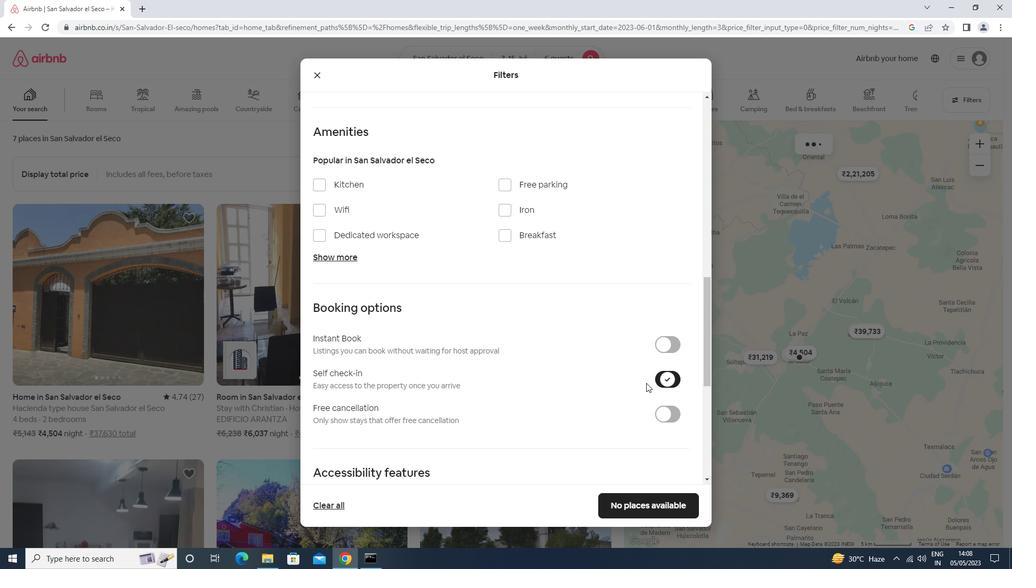
Action: Mouse scrolled (640, 385) with delta (0, 0)
Screenshot: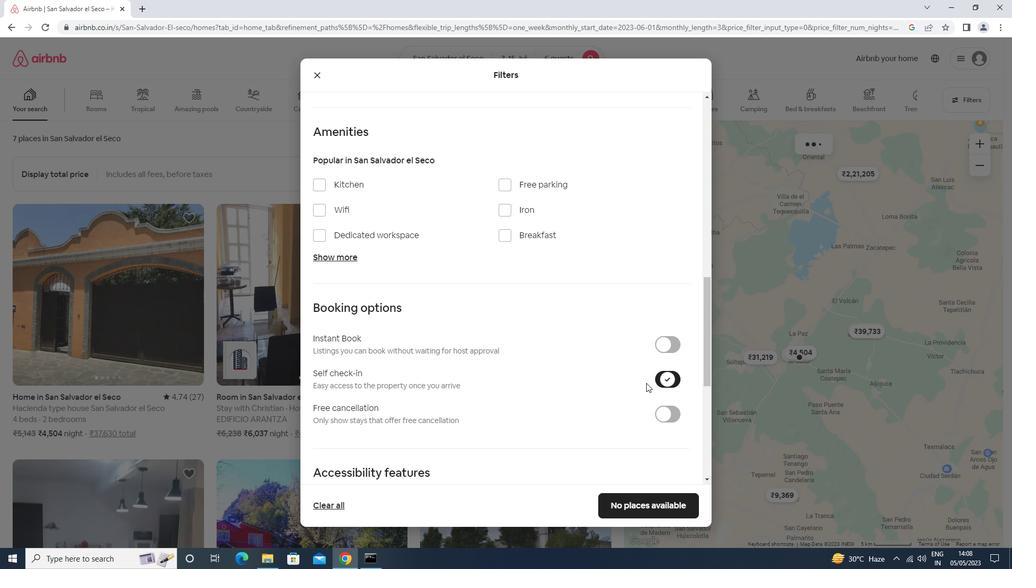 
Action: Mouse moved to (636, 386)
Screenshot: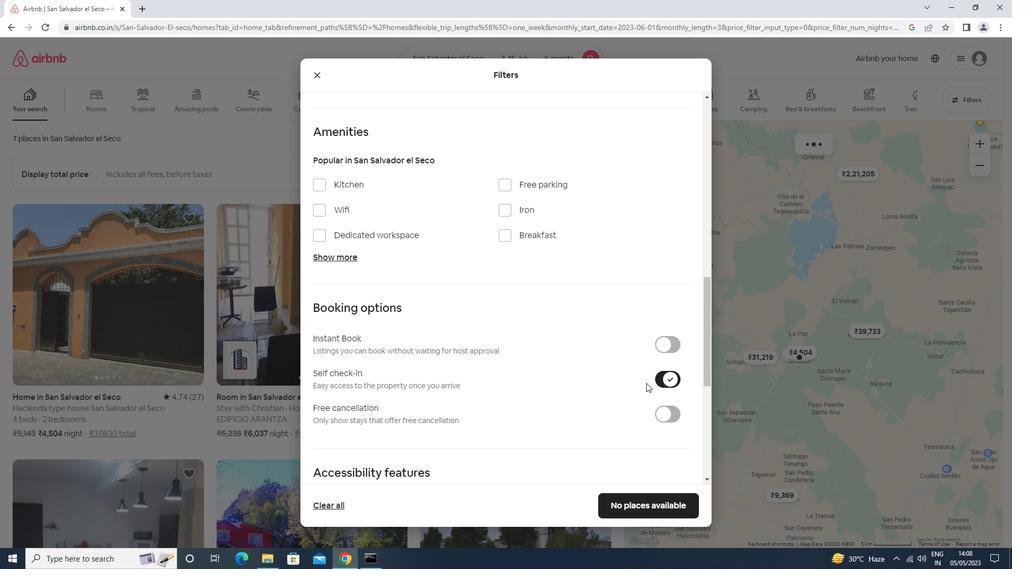 
Action: Mouse scrolled (636, 386) with delta (0, 0)
Screenshot: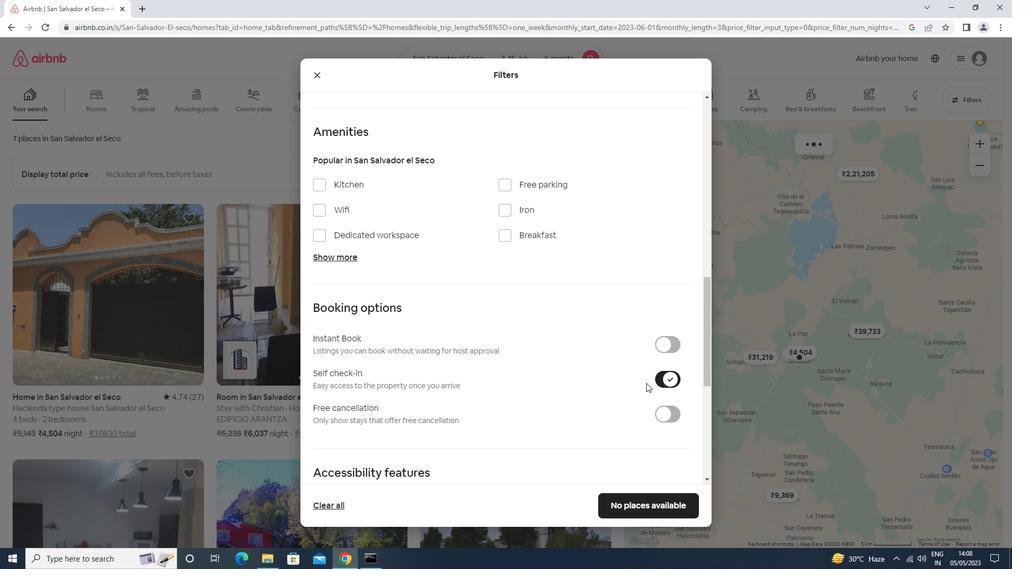 
Action: Mouse moved to (640, 504)
Screenshot: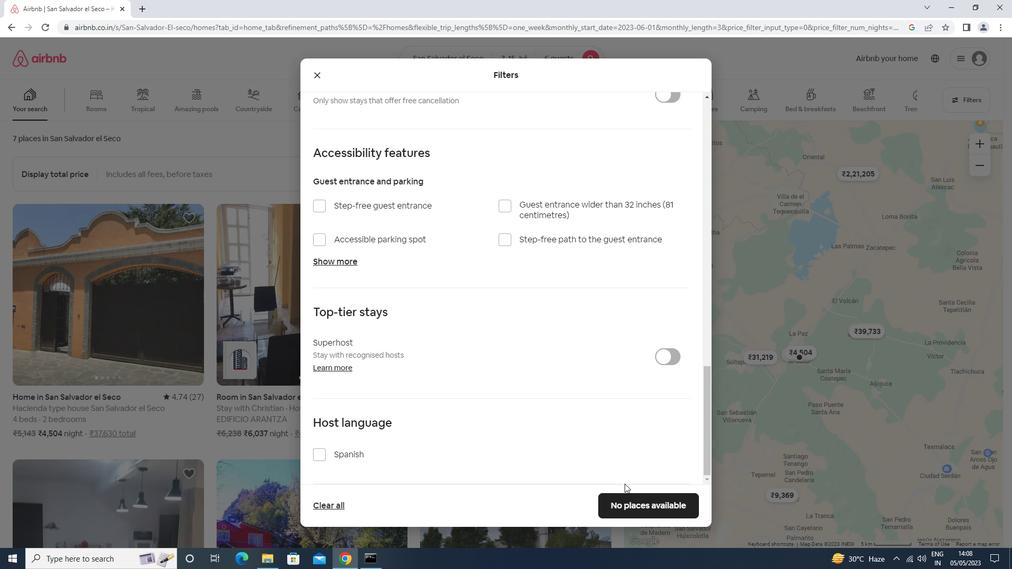 
Action: Mouse pressed left at (640, 504)
Screenshot: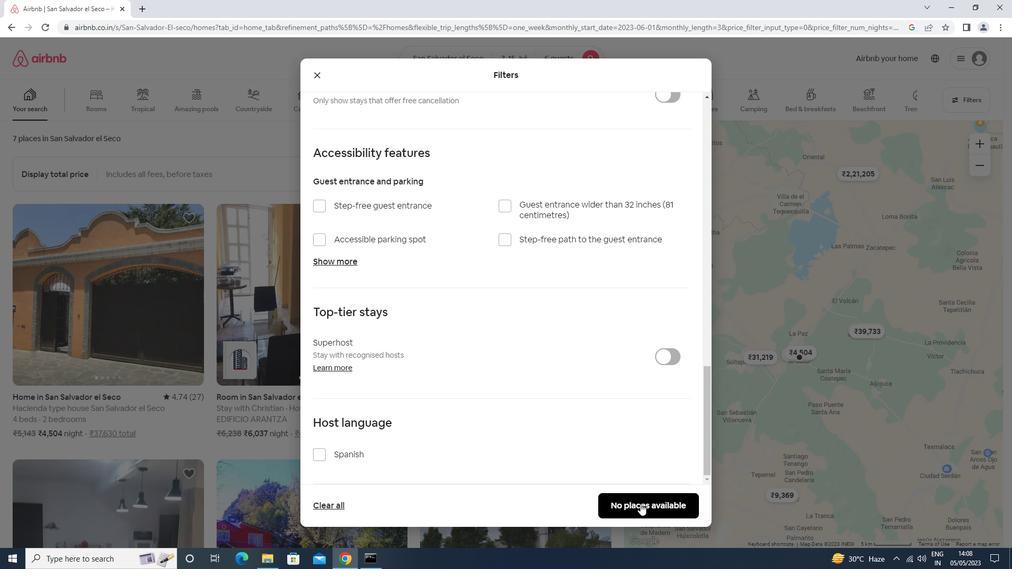 
